 Task: Look for space in Ebetsu, Japan from 12th  August, 2023 to 15th August, 2023 for 3 adults in price range Rs.12000 to Rs.16000. Place can be entire place with 2 bedrooms having 3 beds and 1 bathroom. Property type can be house, flat, guest house. Amenities needed are: washing machine. Booking option can be shelf check-in. Required host language is English.
Action: Mouse moved to (413, 92)
Screenshot: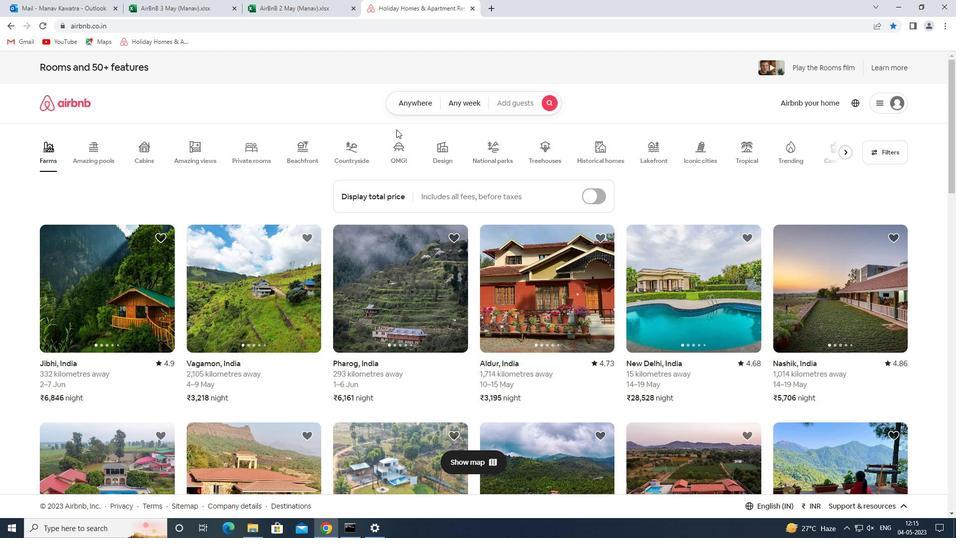 
Action: Mouse pressed left at (413, 92)
Screenshot: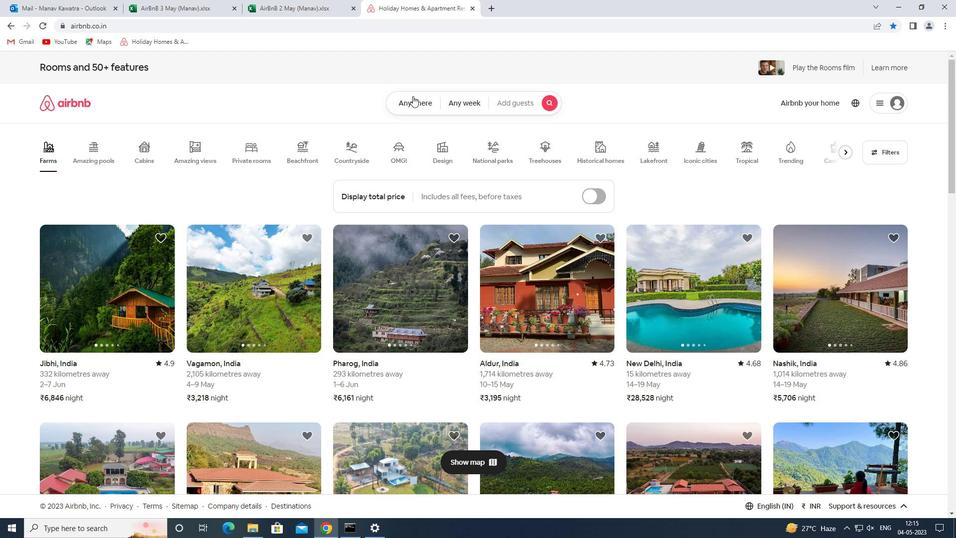 
Action: Mouse moved to (356, 138)
Screenshot: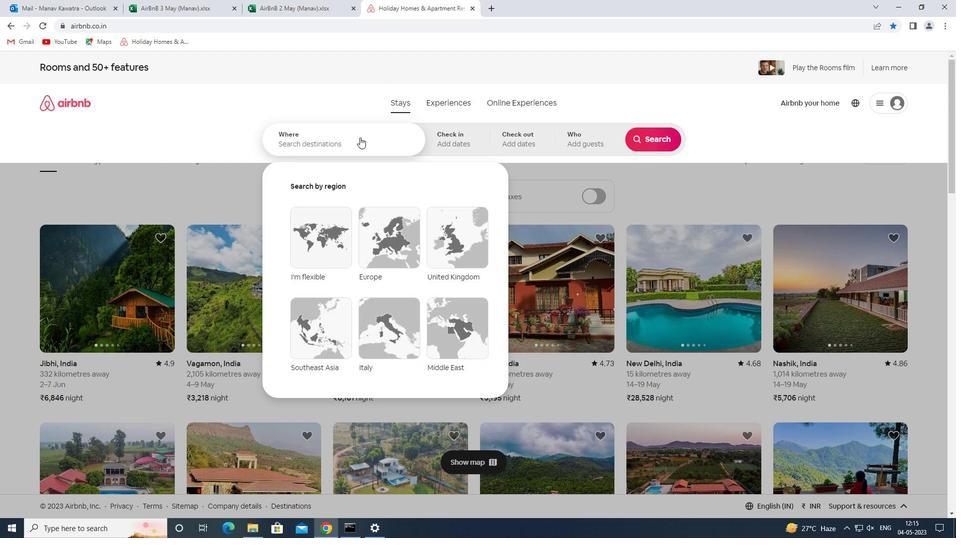 
Action: Mouse pressed left at (356, 138)
Screenshot: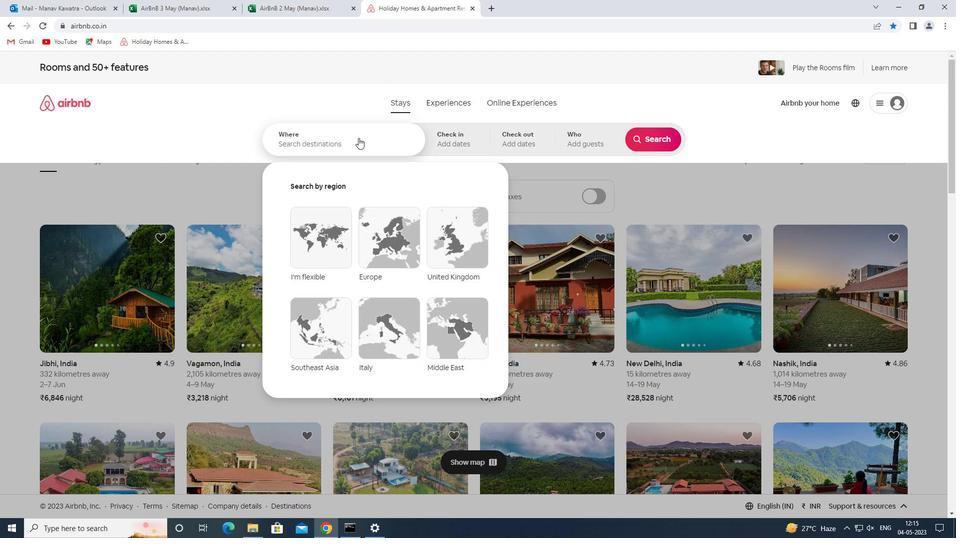
Action: Mouse moved to (352, 141)
Screenshot: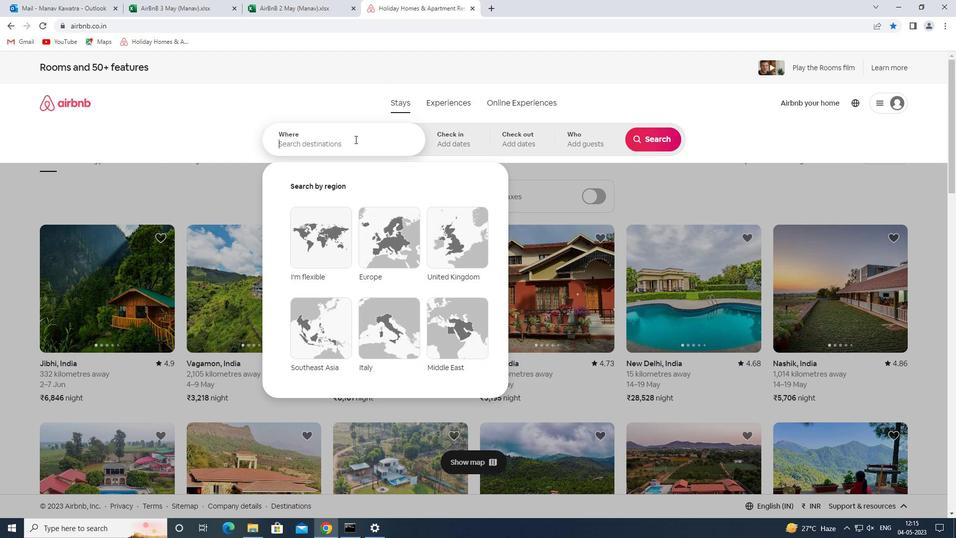 
Action: Key pressed ebetsu<Key.space>japan<Key.space><Key.enter>
Screenshot: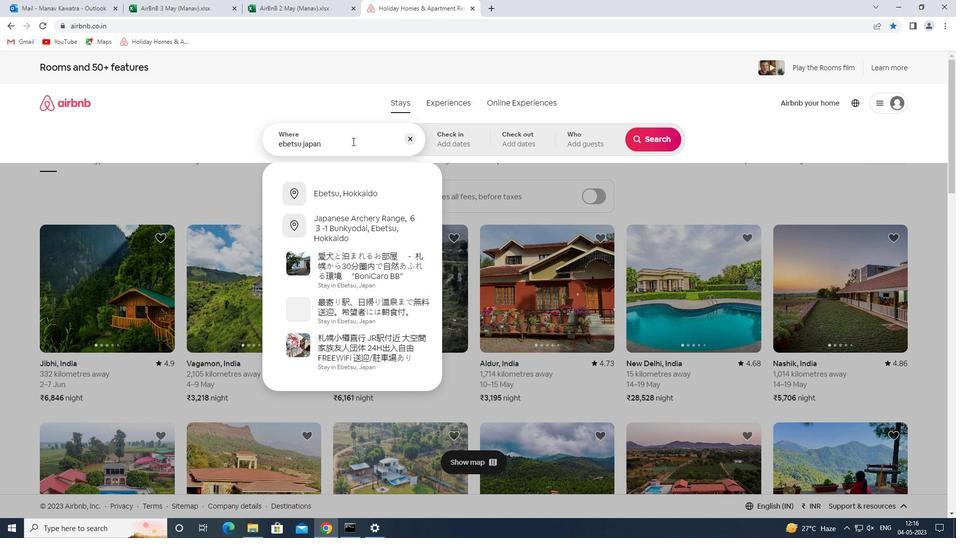 
Action: Mouse moved to (646, 221)
Screenshot: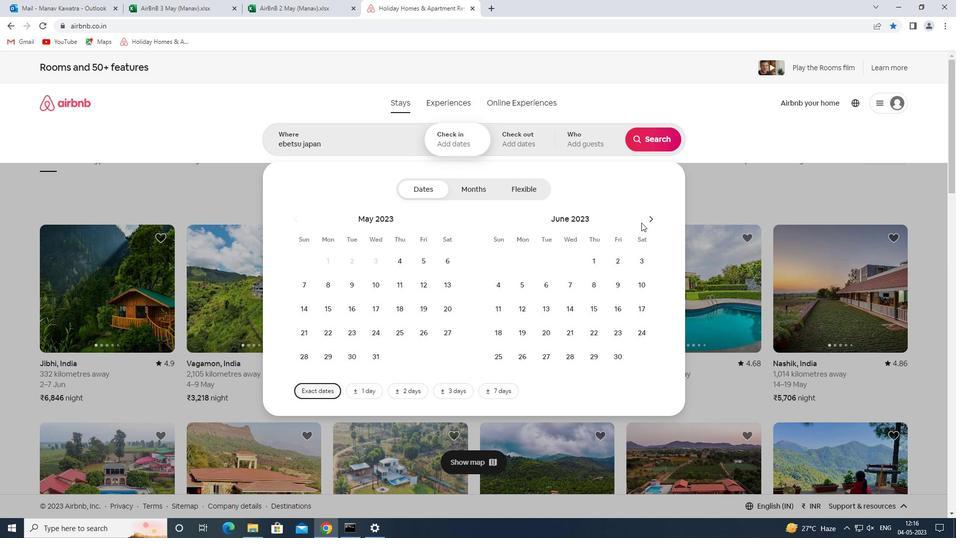 
Action: Mouse pressed left at (646, 221)
Screenshot: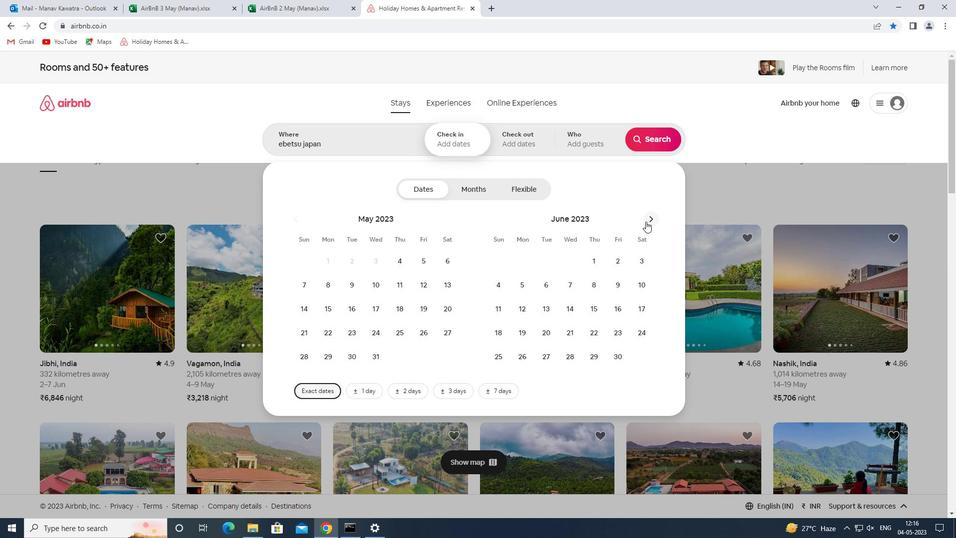 
Action: Mouse moved to (646, 221)
Screenshot: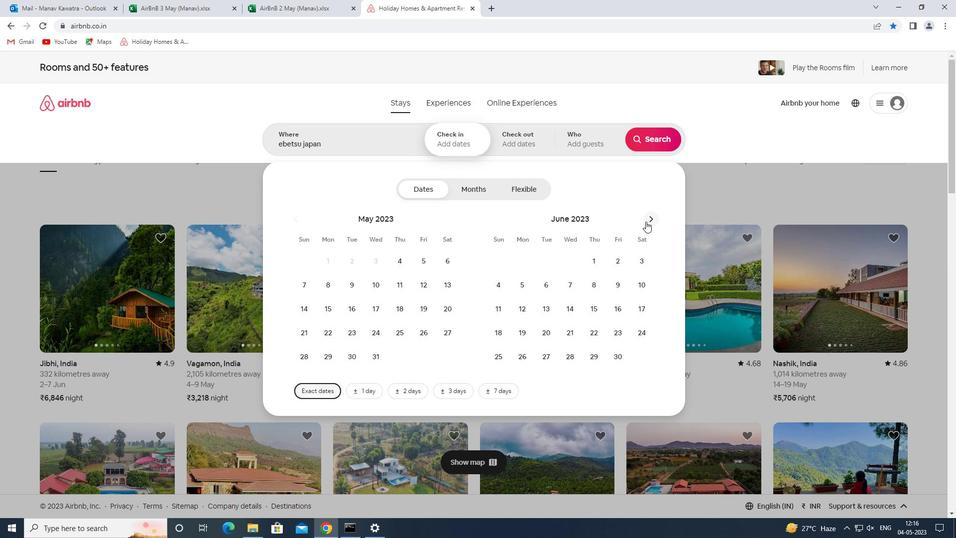 
Action: Mouse pressed left at (646, 221)
Screenshot: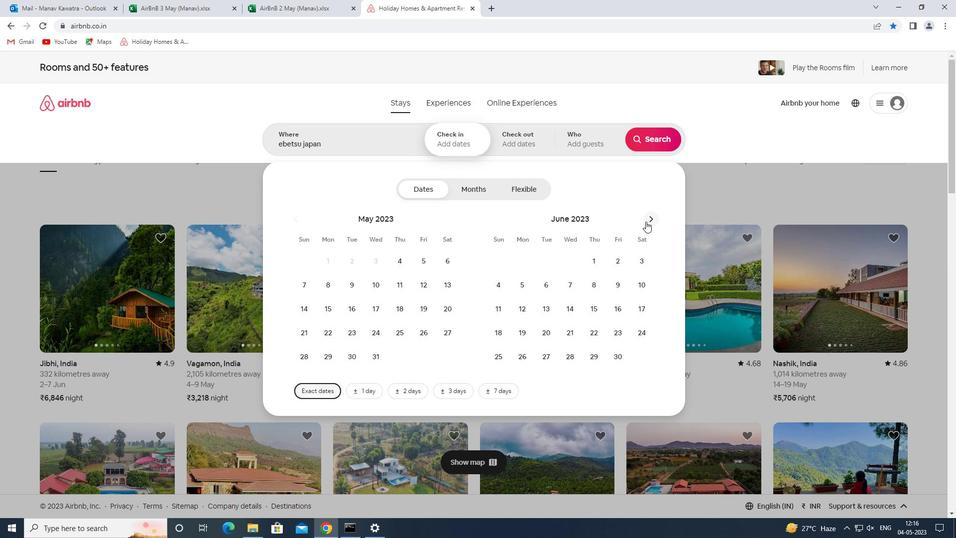 
Action: Mouse pressed left at (646, 221)
Screenshot: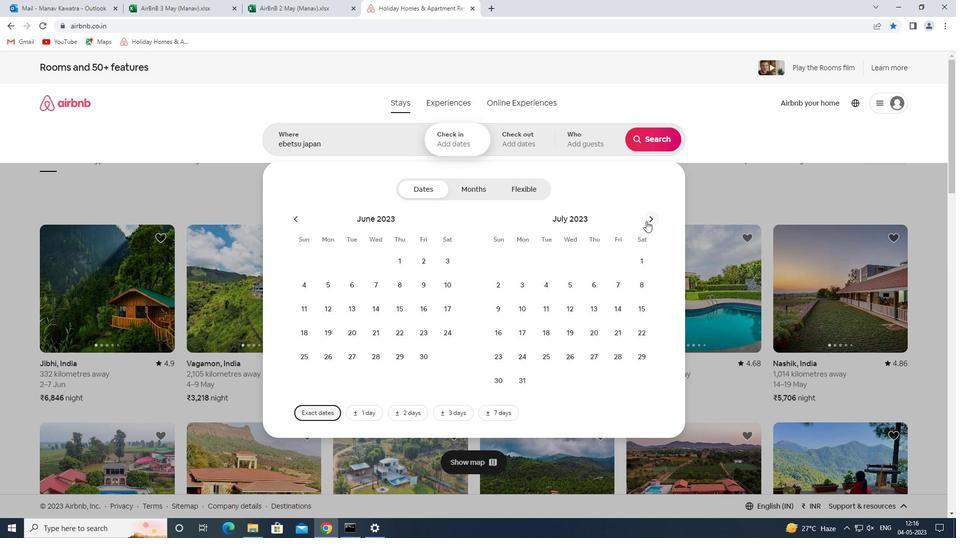 
Action: Mouse moved to (645, 287)
Screenshot: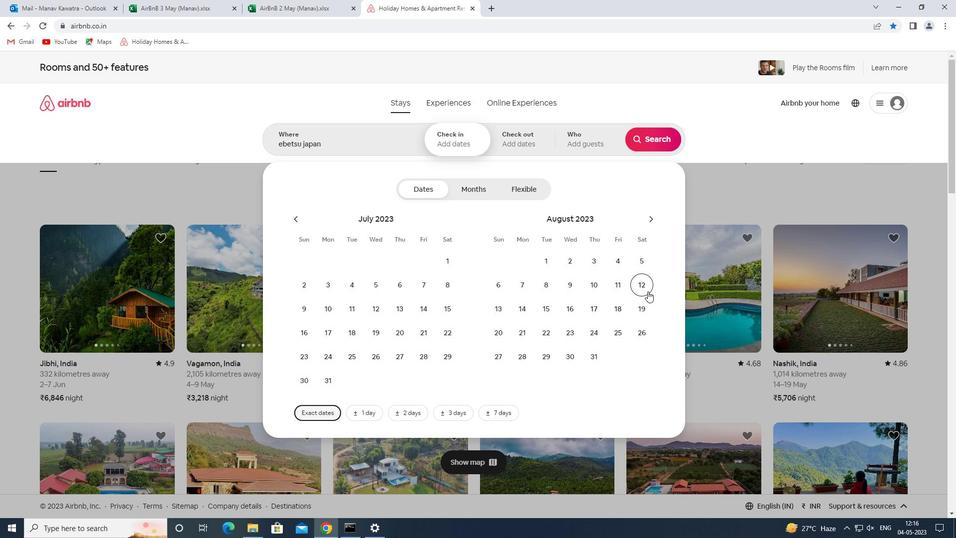 
Action: Mouse pressed left at (645, 287)
Screenshot: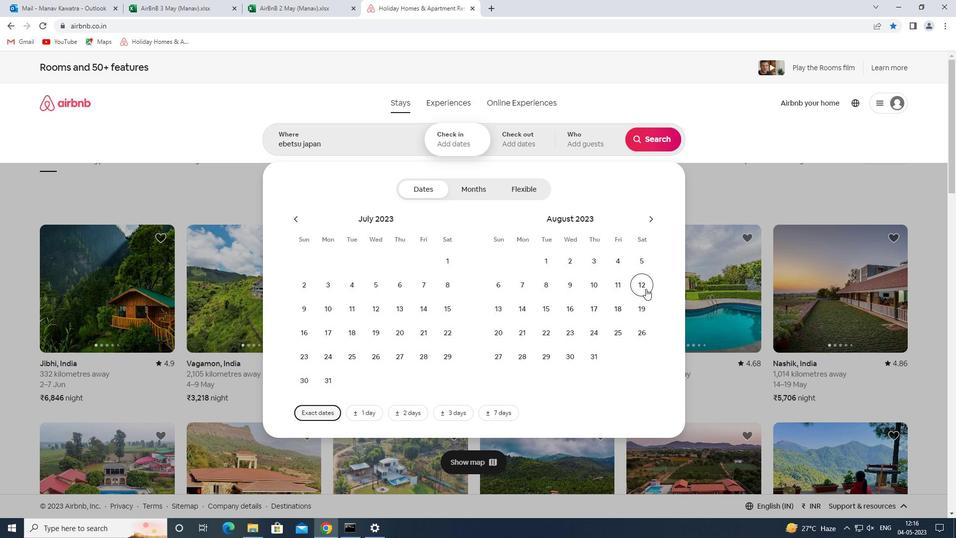 
Action: Mouse moved to (549, 310)
Screenshot: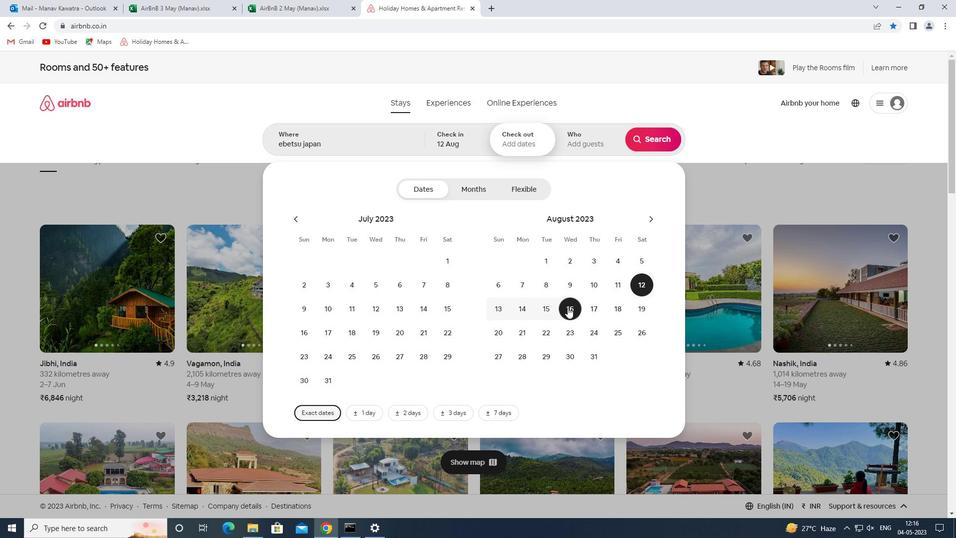 
Action: Mouse pressed left at (549, 310)
Screenshot: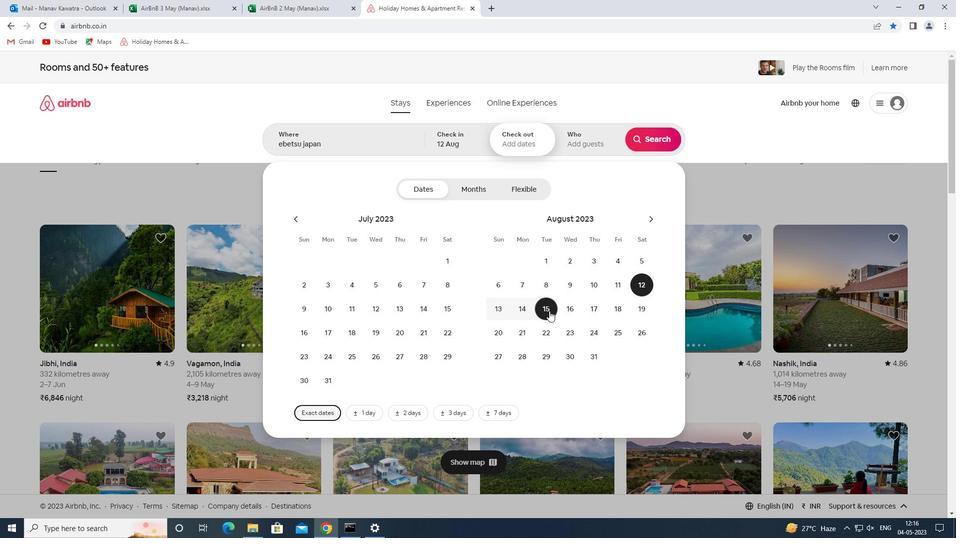 
Action: Mouse moved to (600, 150)
Screenshot: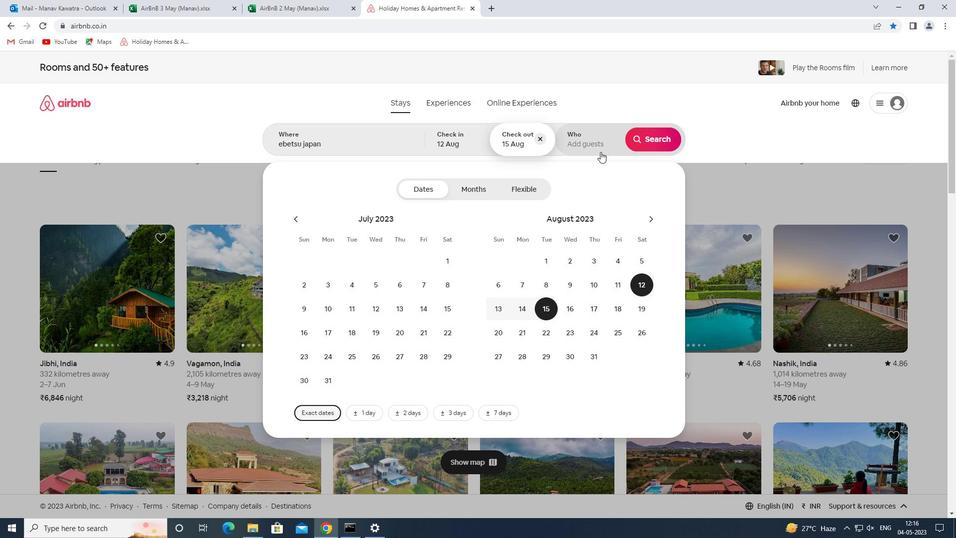 
Action: Mouse pressed left at (600, 150)
Screenshot: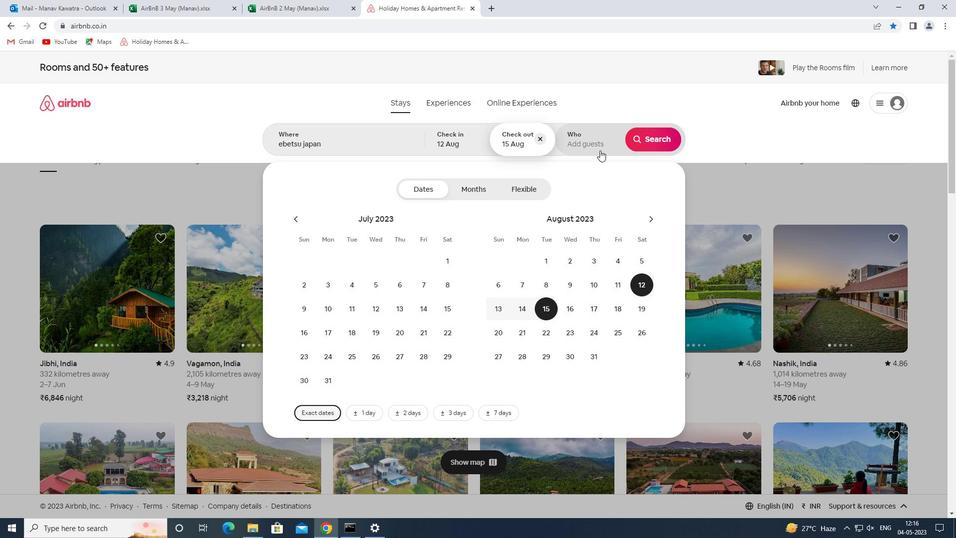 
Action: Mouse moved to (653, 190)
Screenshot: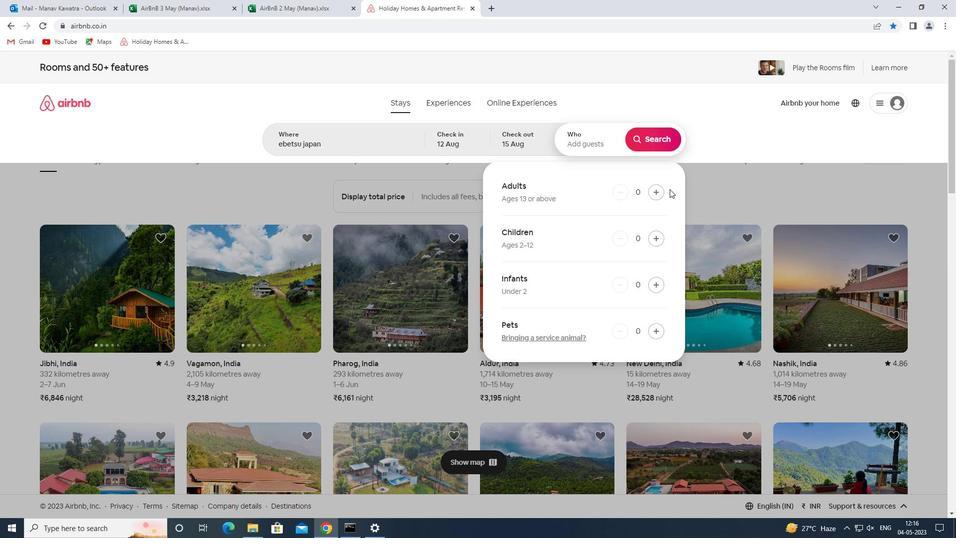 
Action: Mouse pressed left at (653, 190)
Screenshot: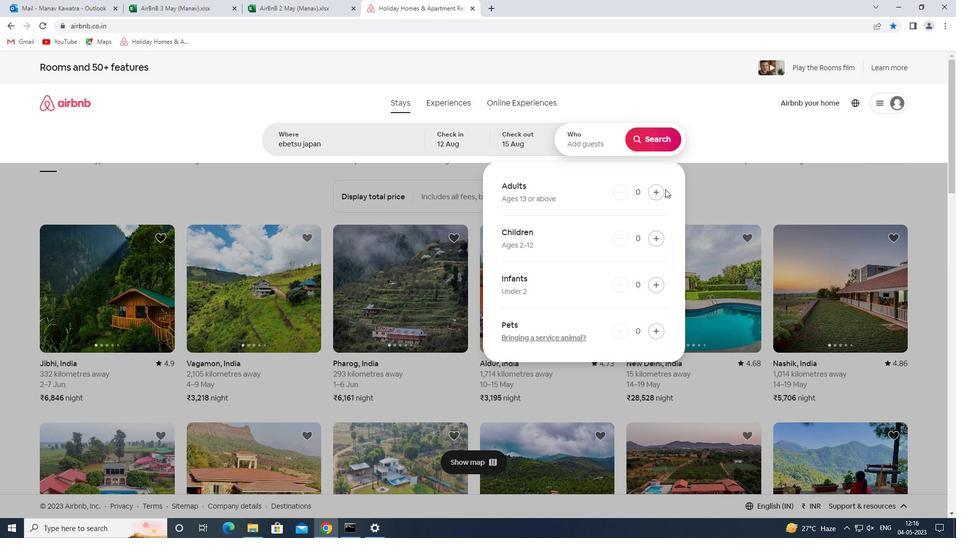 
Action: Mouse moved to (653, 191)
Screenshot: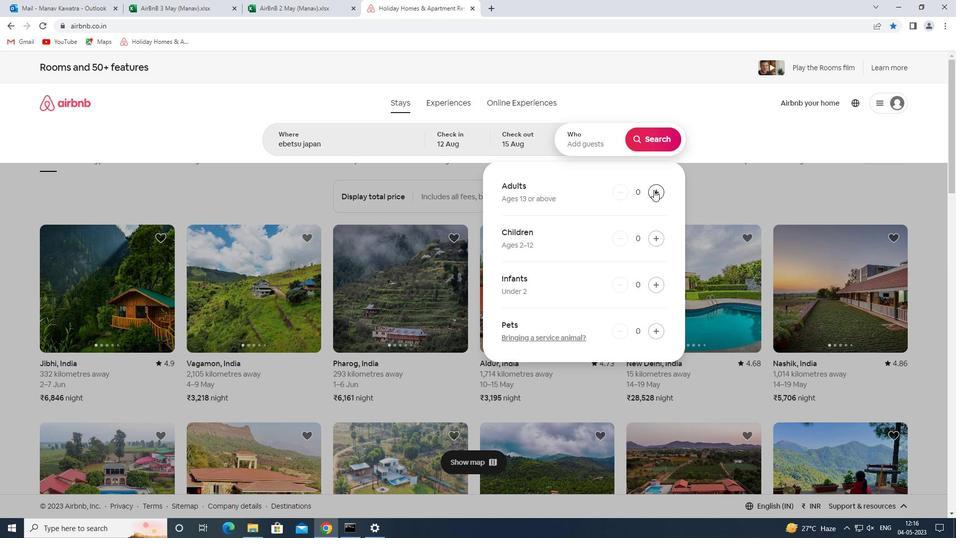 
Action: Mouse pressed left at (653, 191)
Screenshot: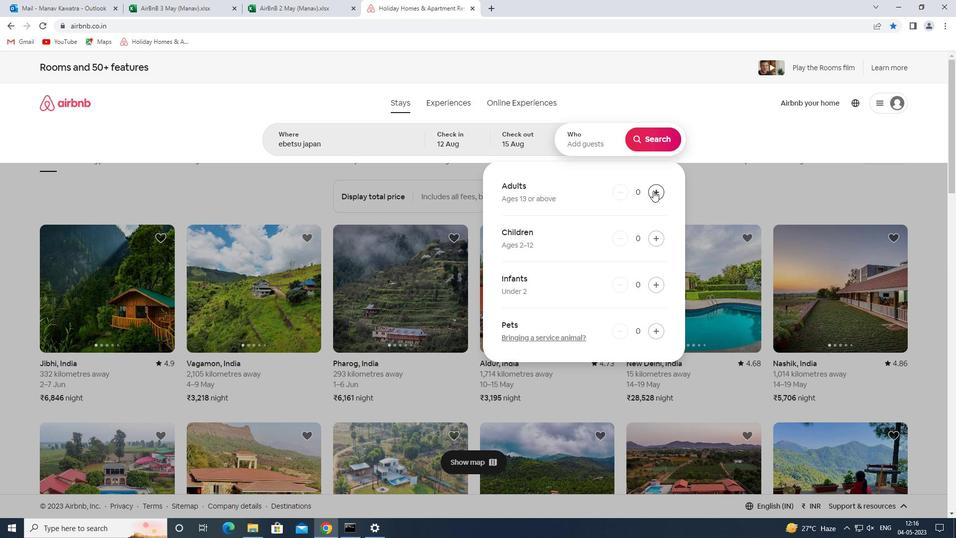
Action: Mouse moved to (653, 191)
Screenshot: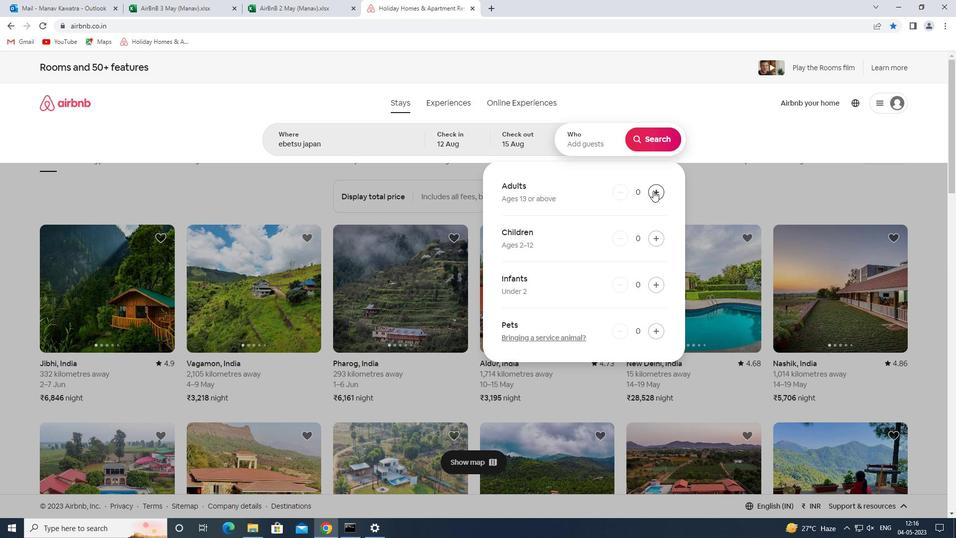 
Action: Mouse pressed left at (653, 191)
Screenshot: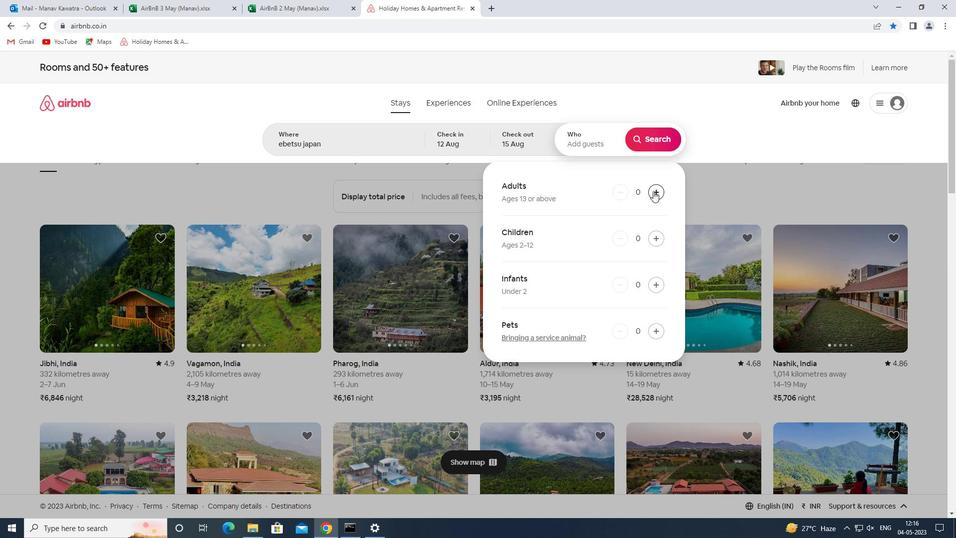 
Action: Mouse moved to (649, 139)
Screenshot: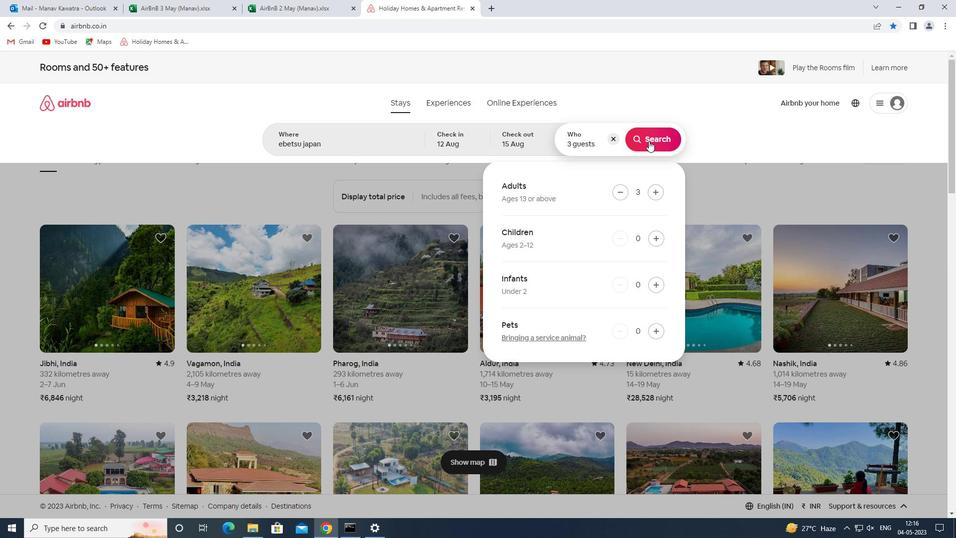 
Action: Mouse pressed left at (649, 139)
Screenshot: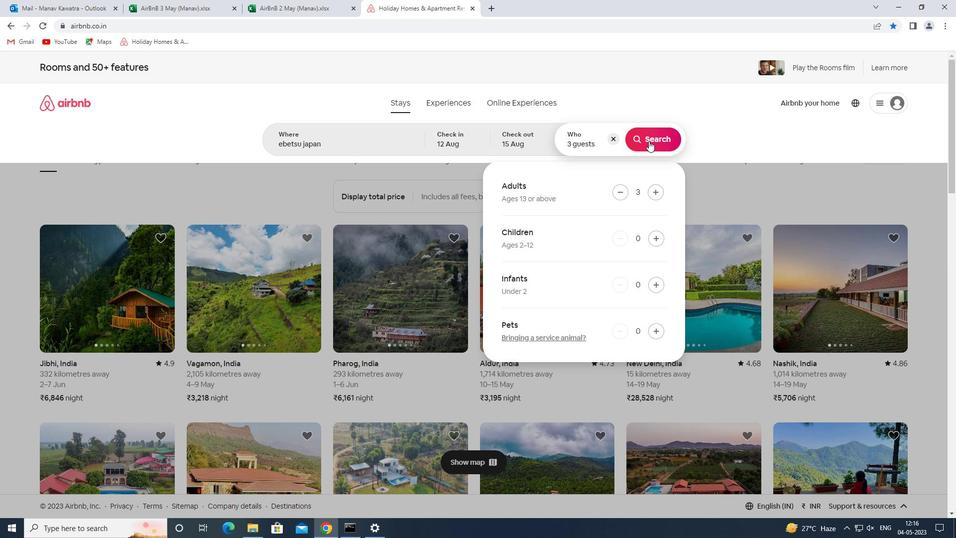 
Action: Mouse moved to (917, 113)
Screenshot: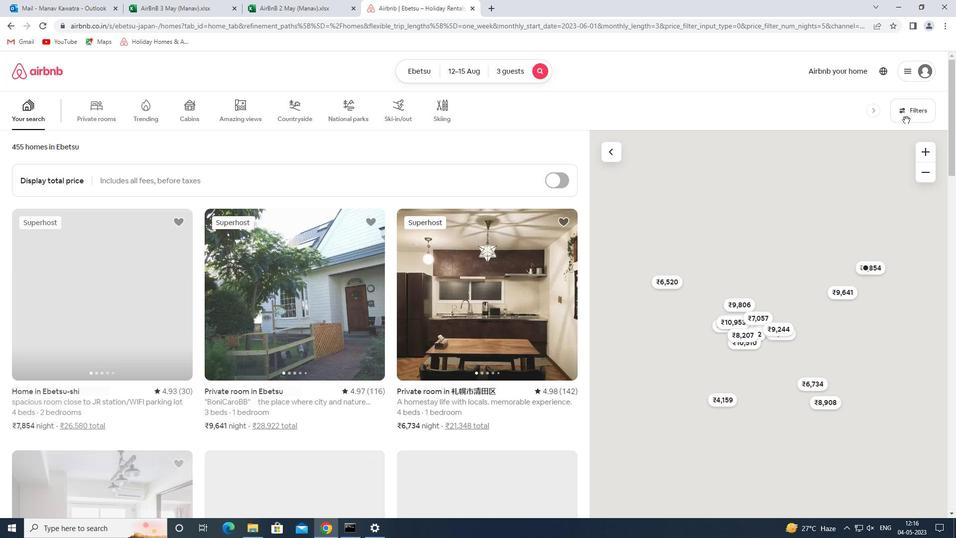 
Action: Mouse pressed left at (917, 113)
Screenshot: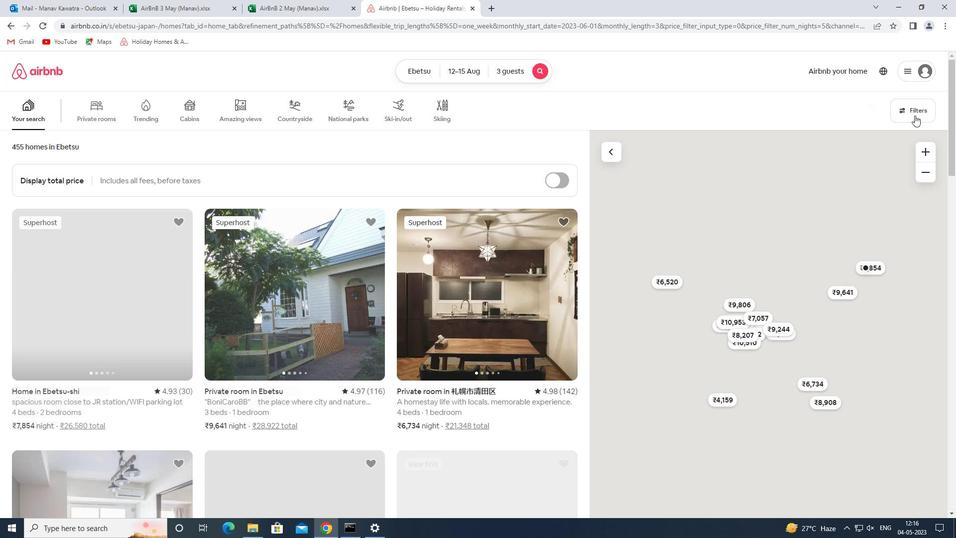 
Action: Mouse moved to (368, 238)
Screenshot: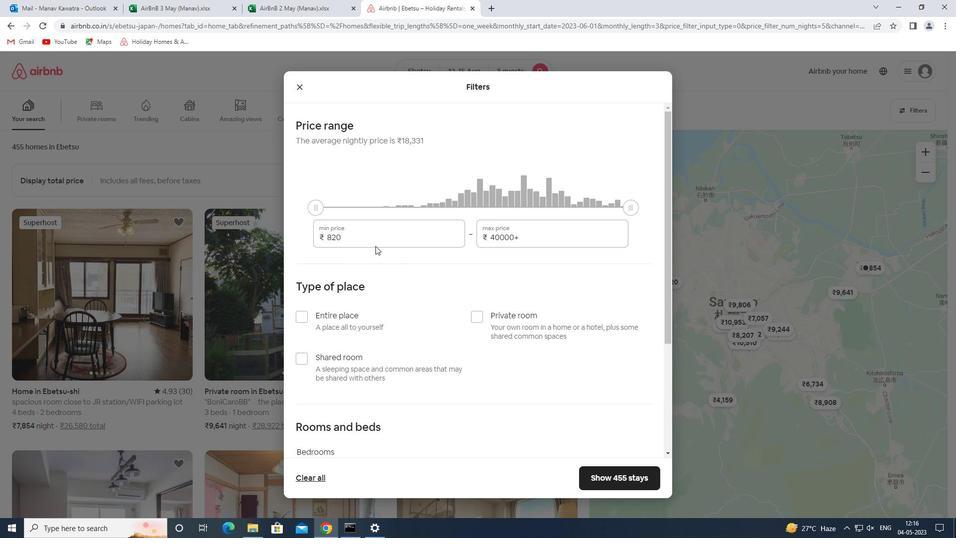 
Action: Mouse pressed left at (368, 238)
Screenshot: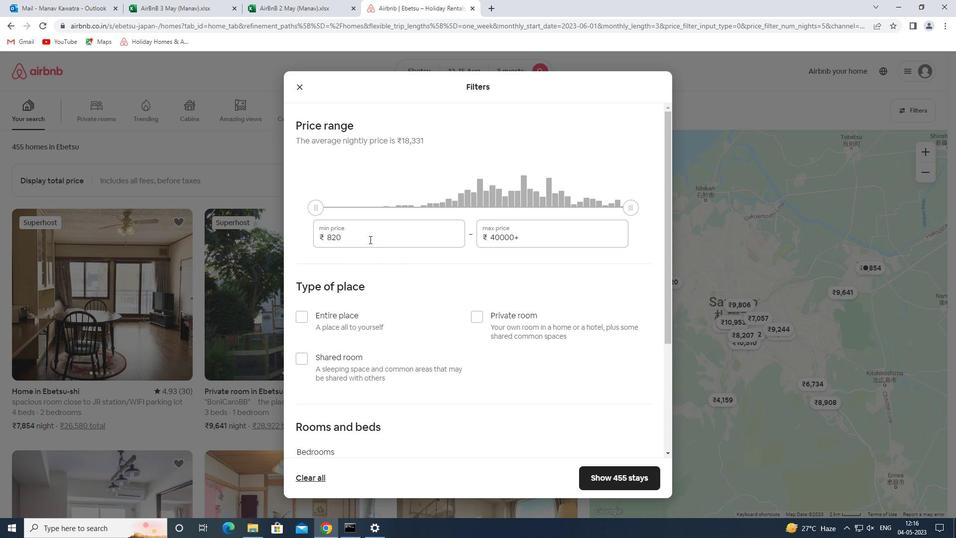 
Action: Mouse pressed left at (368, 238)
Screenshot: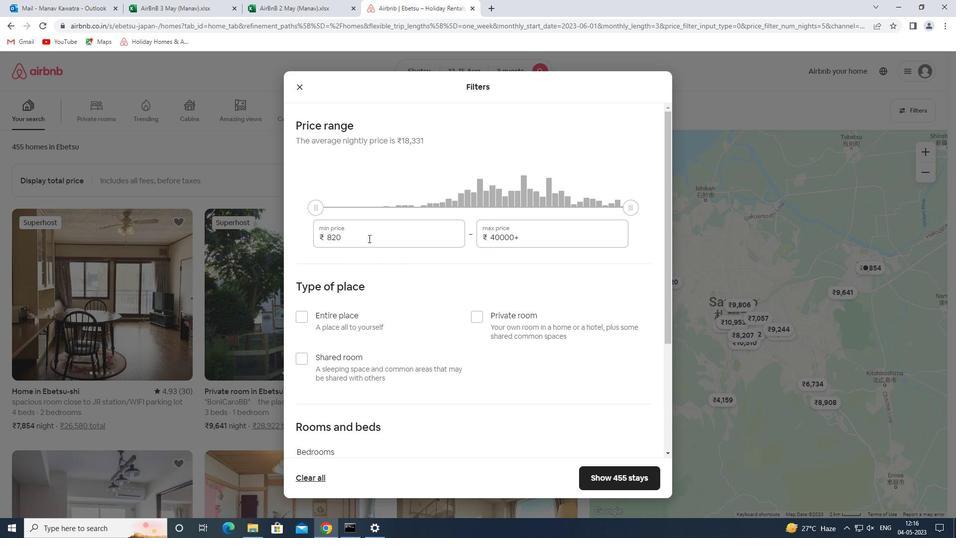 
Action: Key pressed 12000<Key.tab>160000<Key.backspace>
Screenshot: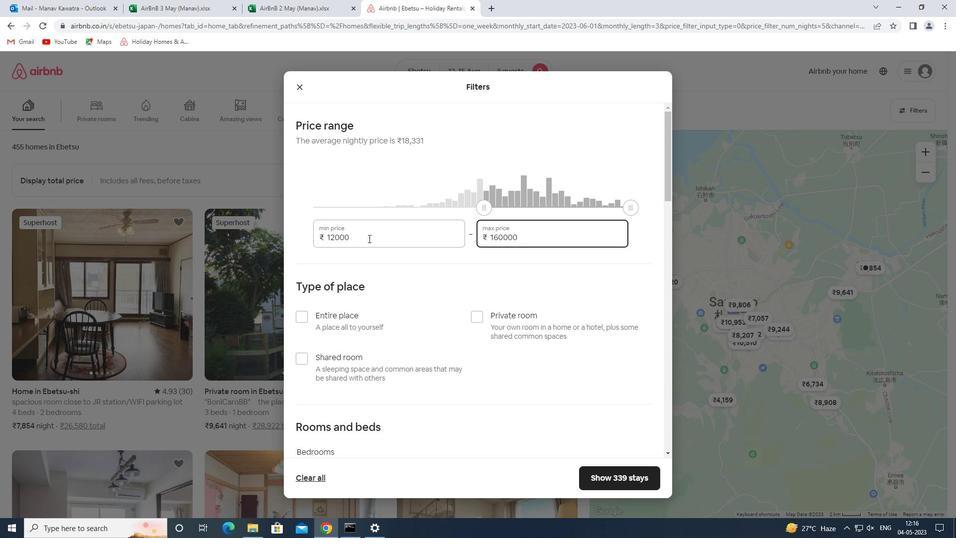 
Action: Mouse moved to (355, 318)
Screenshot: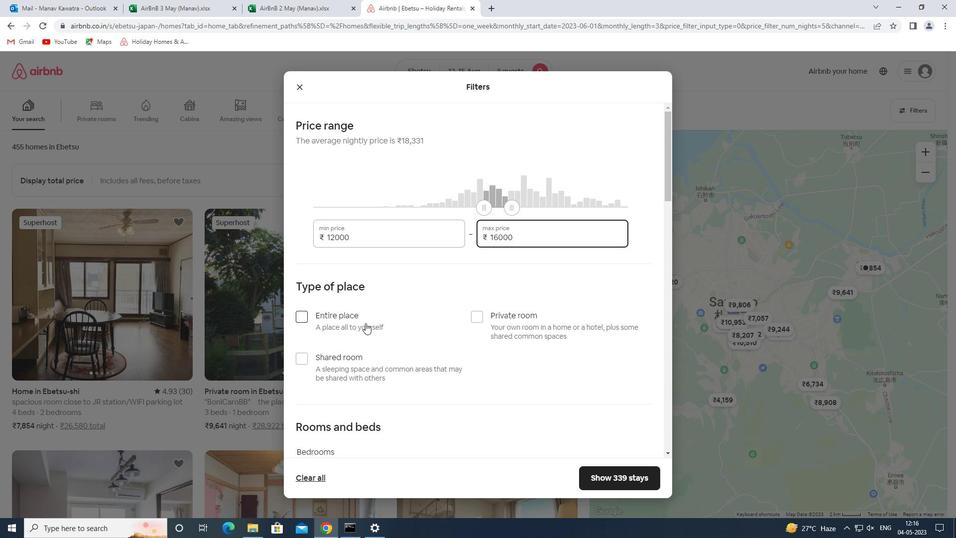 
Action: Mouse pressed left at (355, 318)
Screenshot: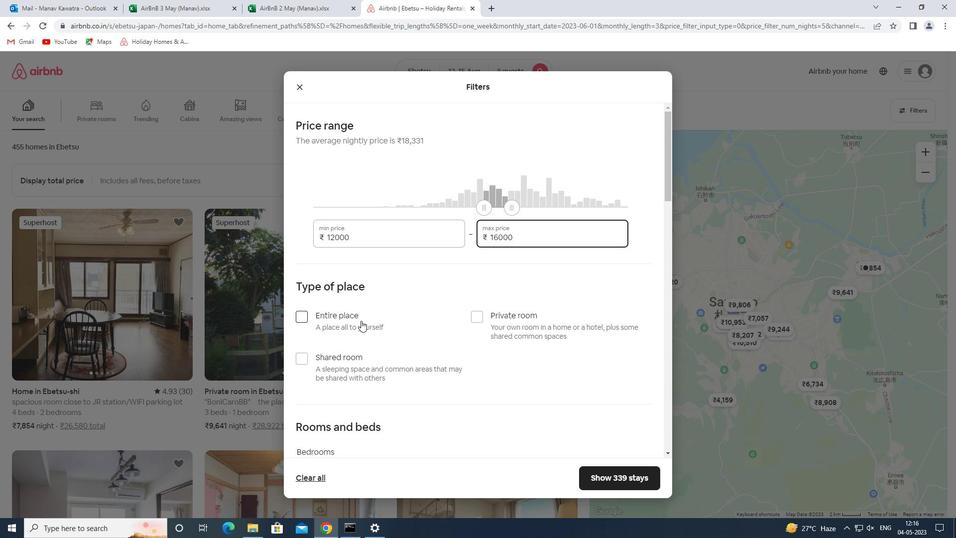 
Action: Mouse moved to (414, 285)
Screenshot: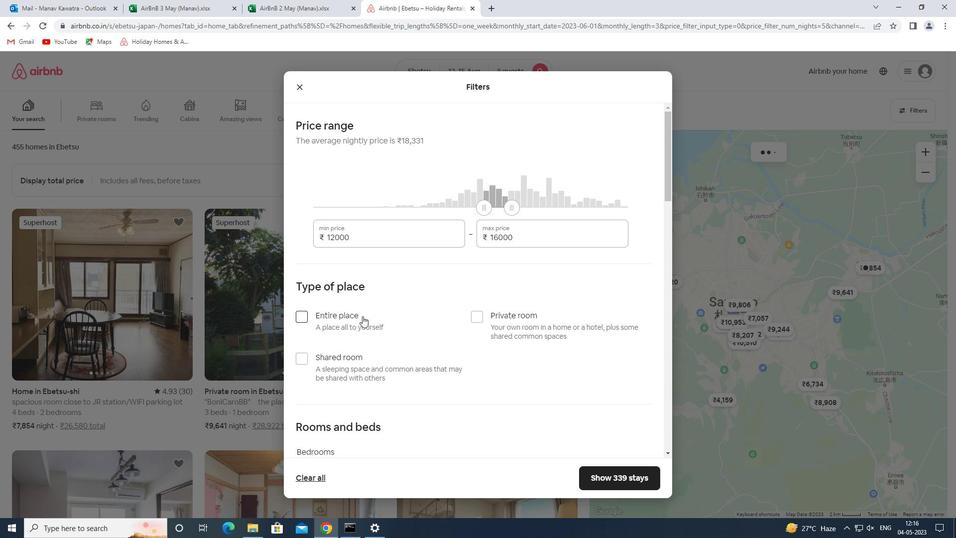 
Action: Mouse scrolled (414, 285) with delta (0, 0)
Screenshot: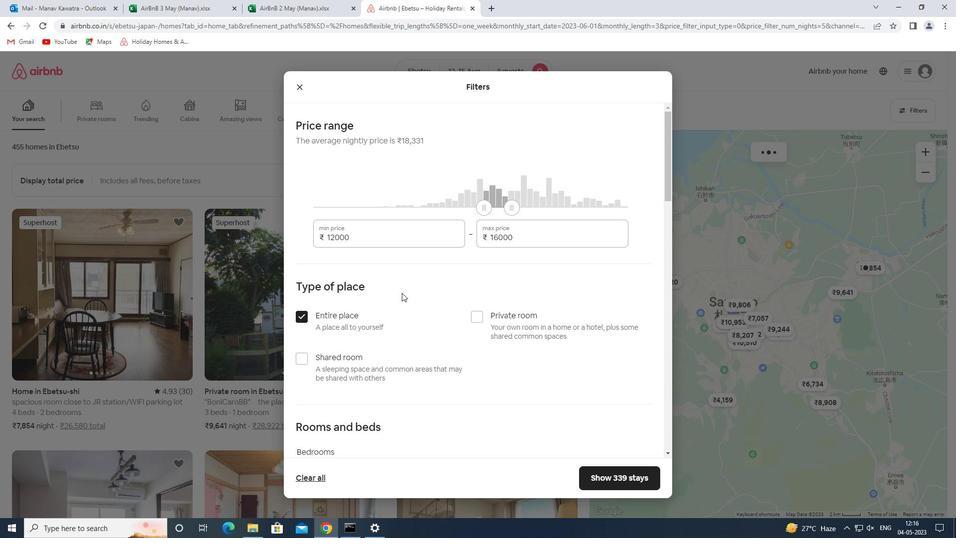 
Action: Mouse scrolled (414, 285) with delta (0, 0)
Screenshot: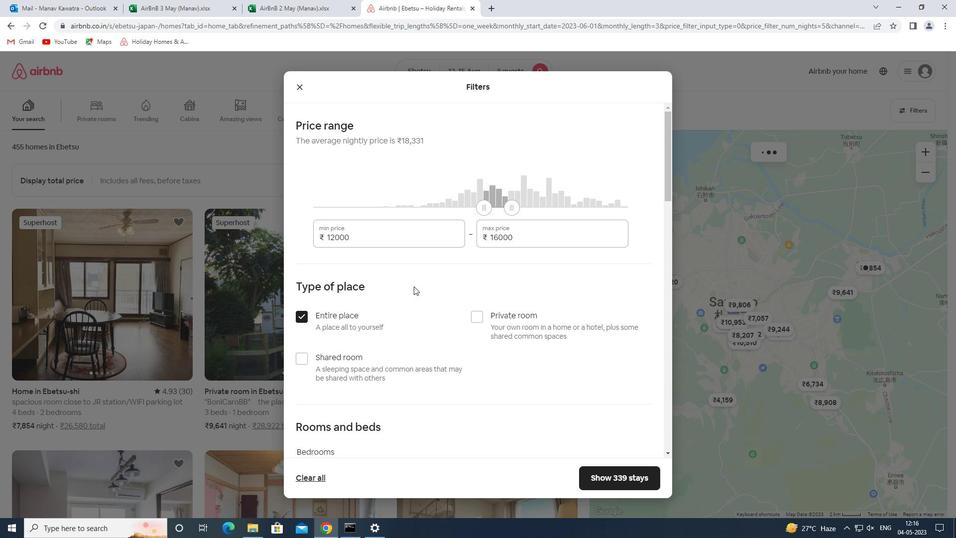 
Action: Mouse scrolled (414, 285) with delta (0, 0)
Screenshot: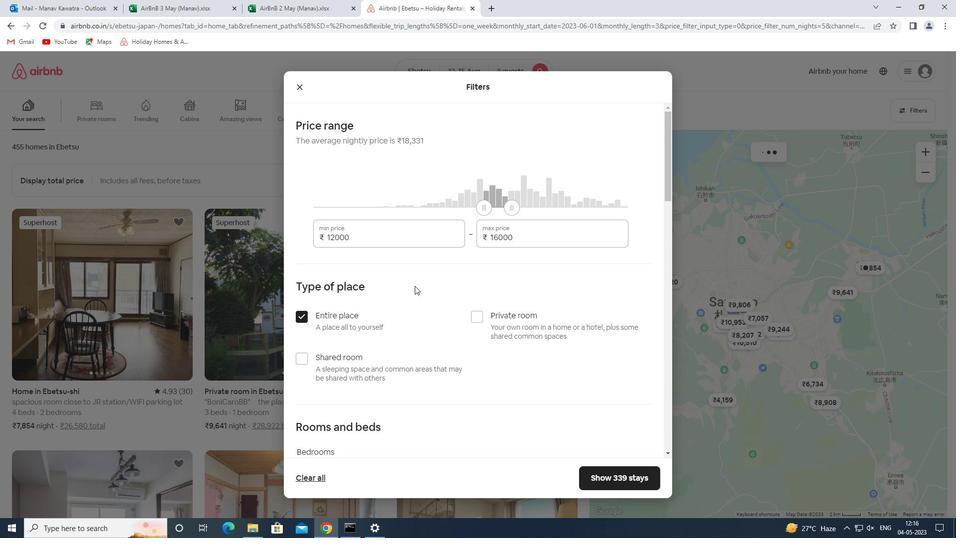 
Action: Mouse scrolled (414, 285) with delta (0, 0)
Screenshot: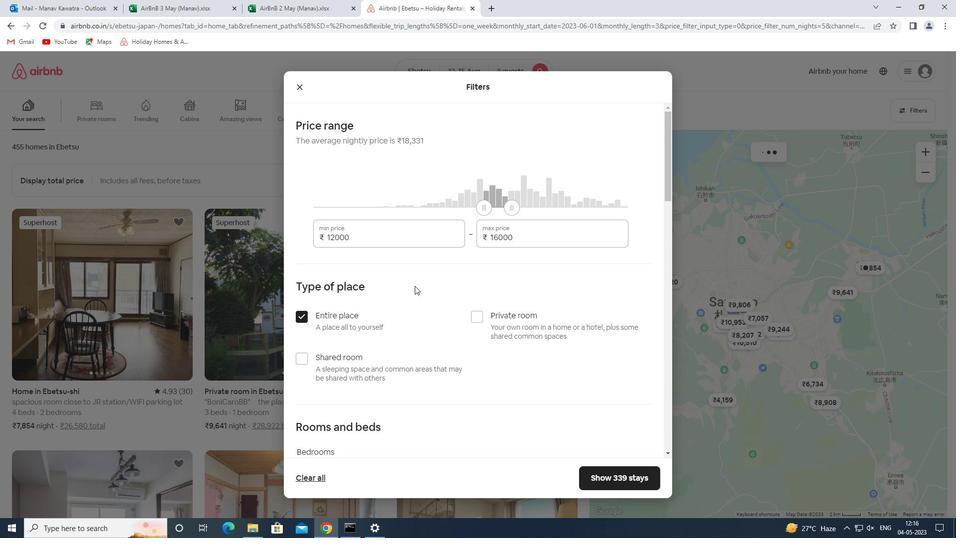 
Action: Mouse scrolled (414, 285) with delta (0, 0)
Screenshot: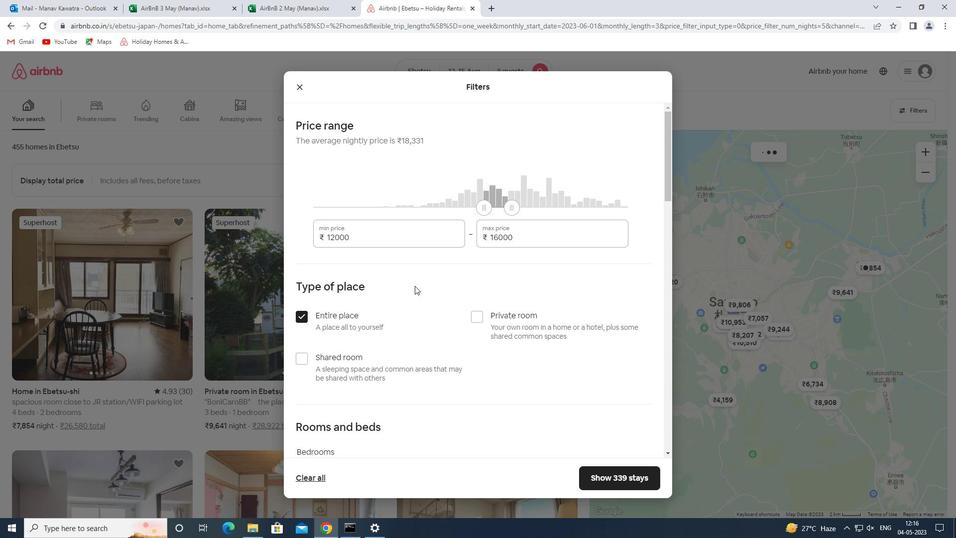 
Action: Mouse scrolled (414, 285) with delta (0, 0)
Screenshot: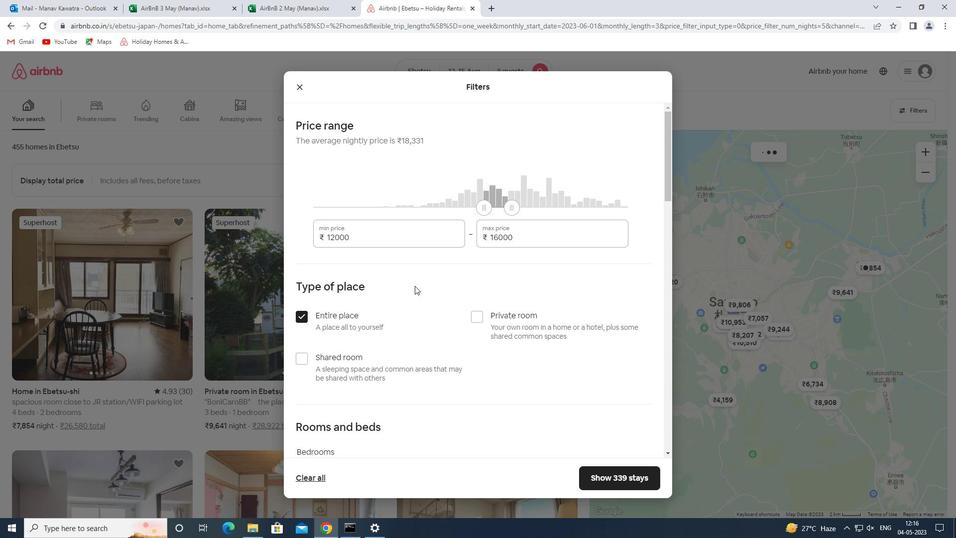 
Action: Mouse moved to (415, 285)
Screenshot: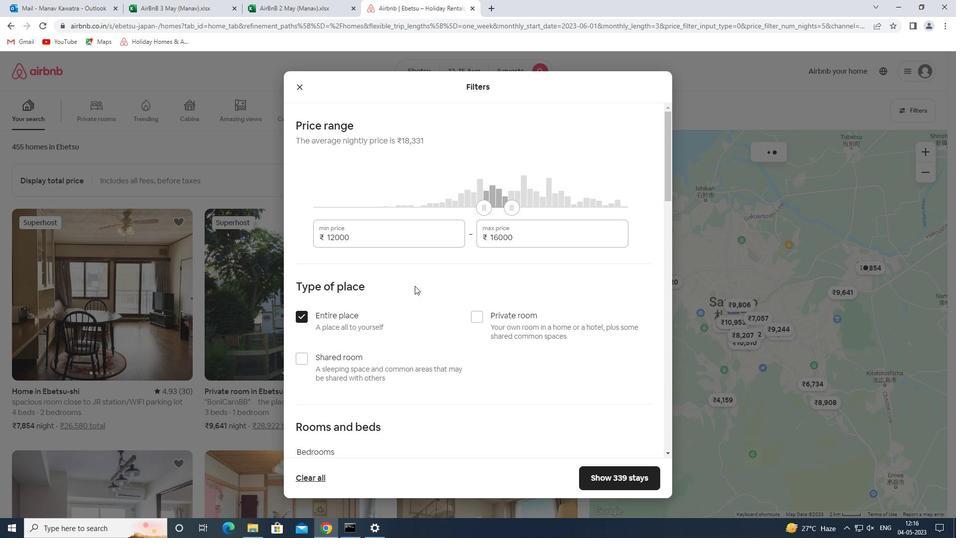 
Action: Mouse scrolled (415, 285) with delta (0, 0)
Screenshot: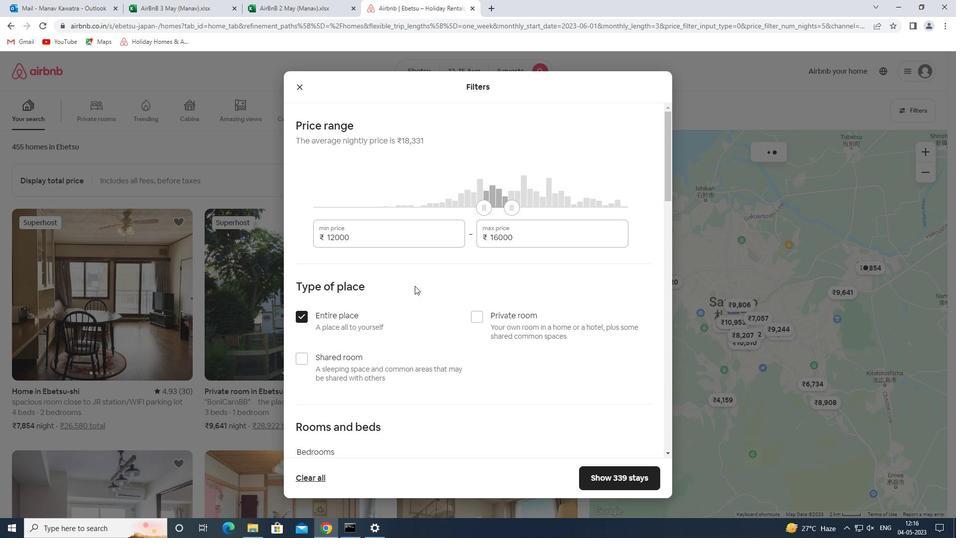 
Action: Mouse moved to (394, 130)
Screenshot: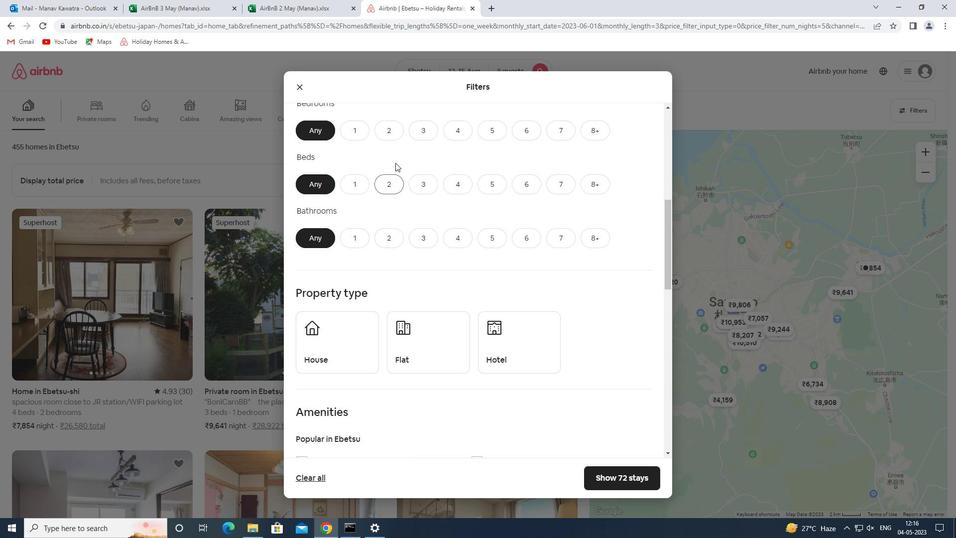 
Action: Mouse pressed left at (394, 130)
Screenshot: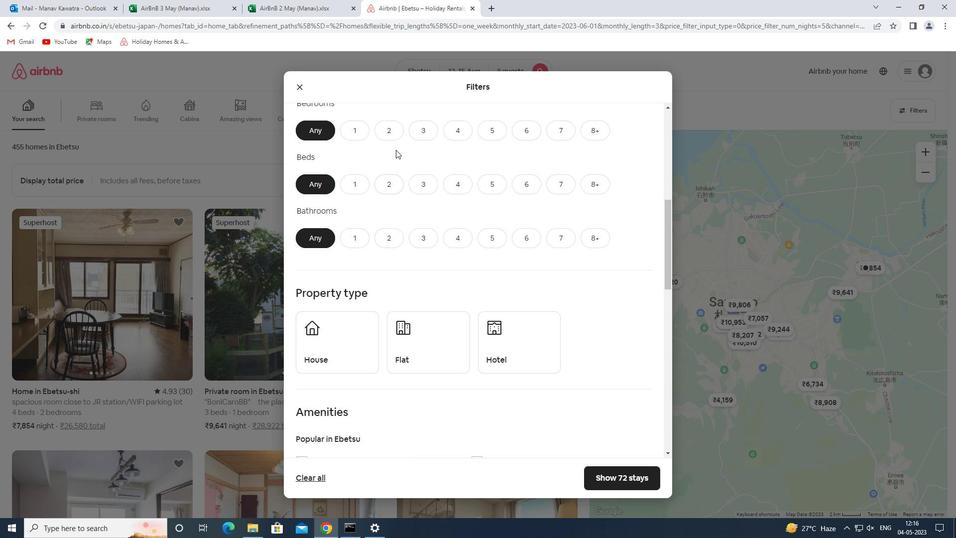 
Action: Mouse moved to (421, 187)
Screenshot: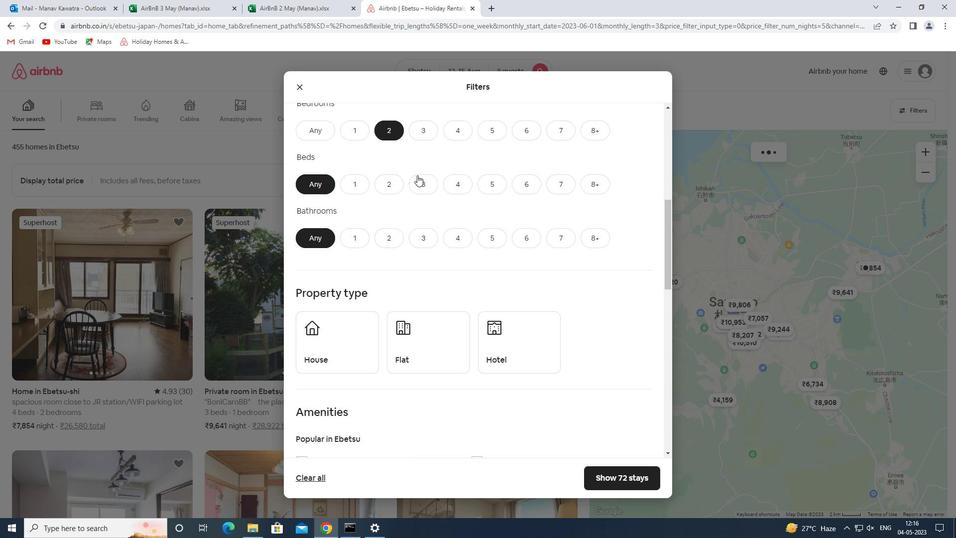 
Action: Mouse pressed left at (421, 187)
Screenshot: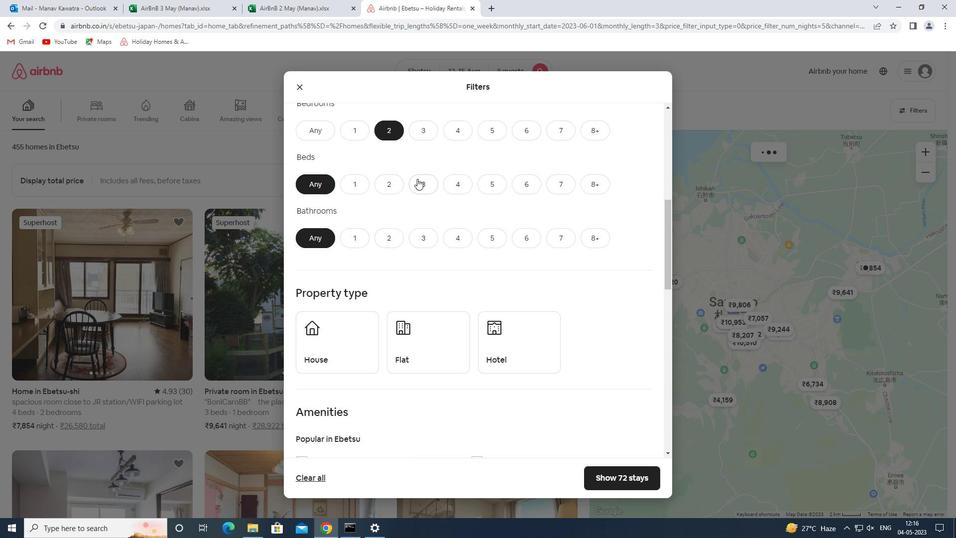 
Action: Mouse moved to (356, 238)
Screenshot: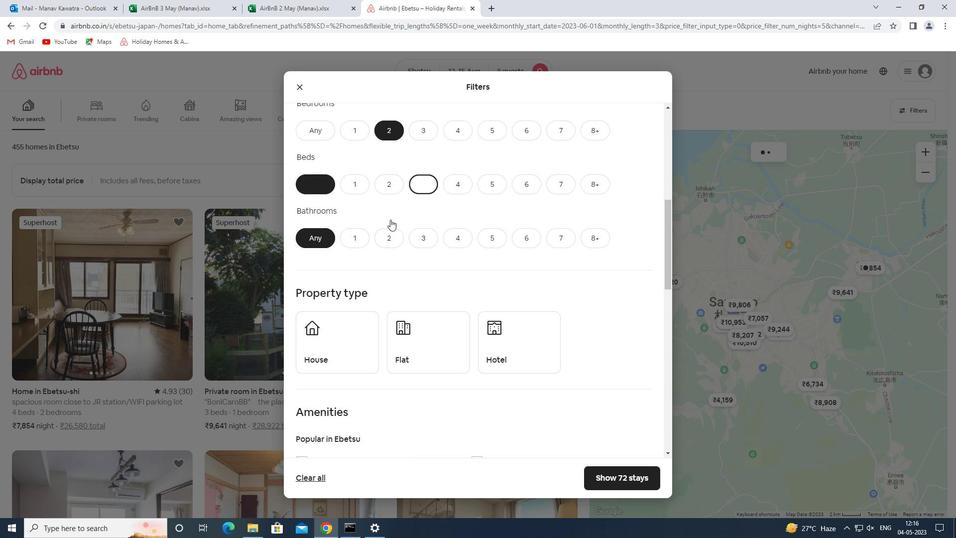 
Action: Mouse pressed left at (356, 238)
Screenshot: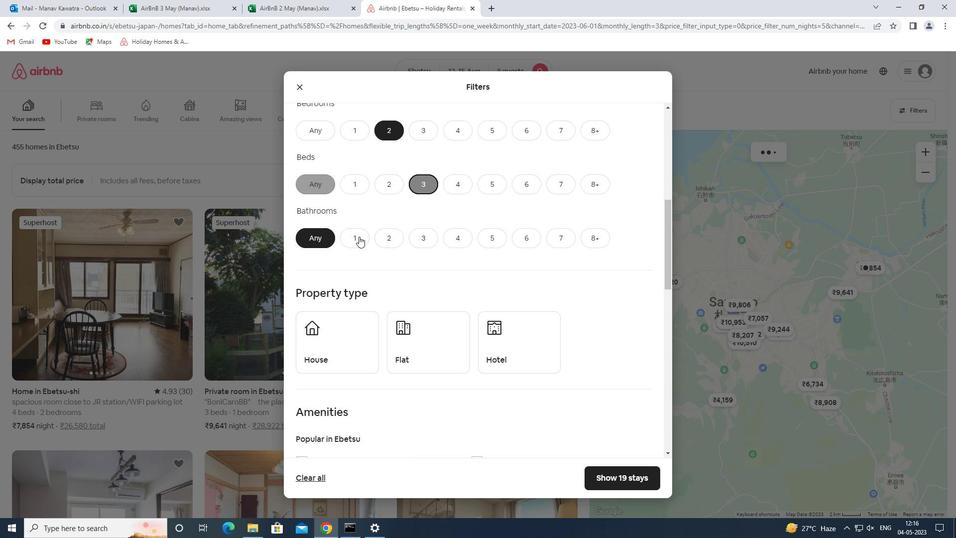 
Action: Mouse moved to (338, 350)
Screenshot: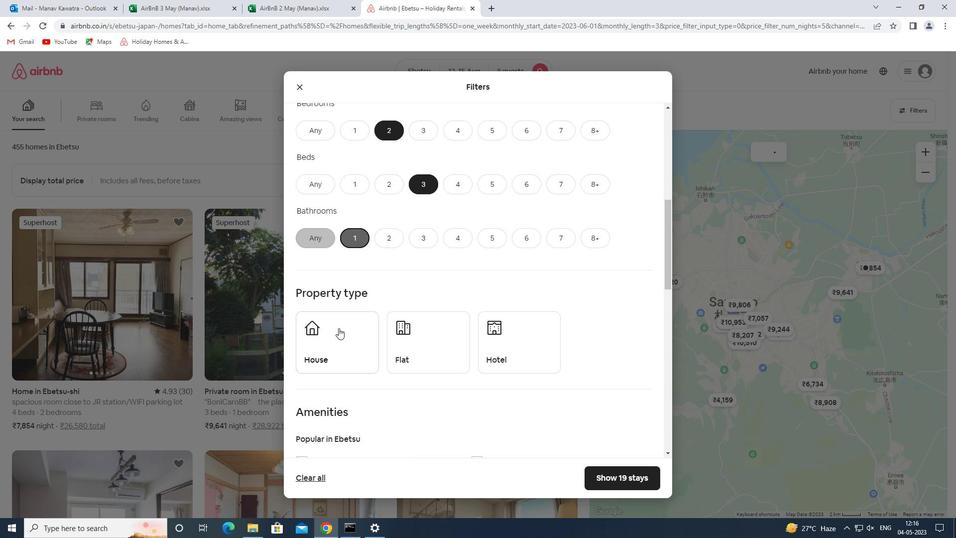 
Action: Mouse pressed left at (338, 350)
Screenshot: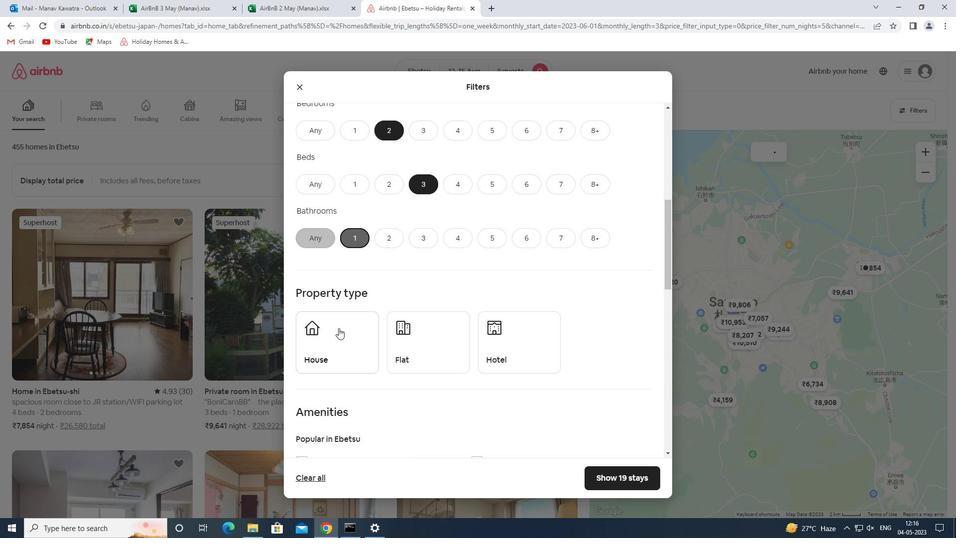 
Action: Mouse moved to (420, 339)
Screenshot: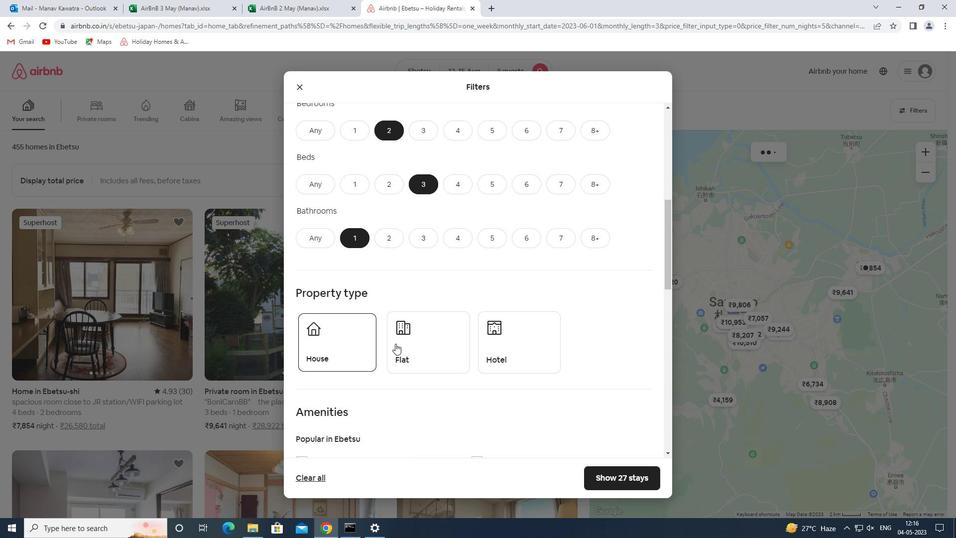
Action: Mouse pressed left at (420, 339)
Screenshot: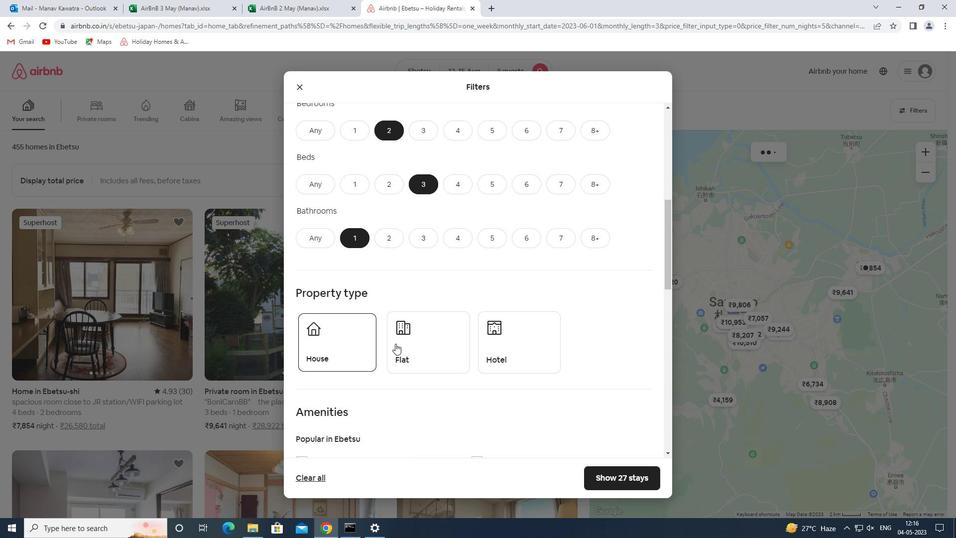 
Action: Mouse moved to (526, 344)
Screenshot: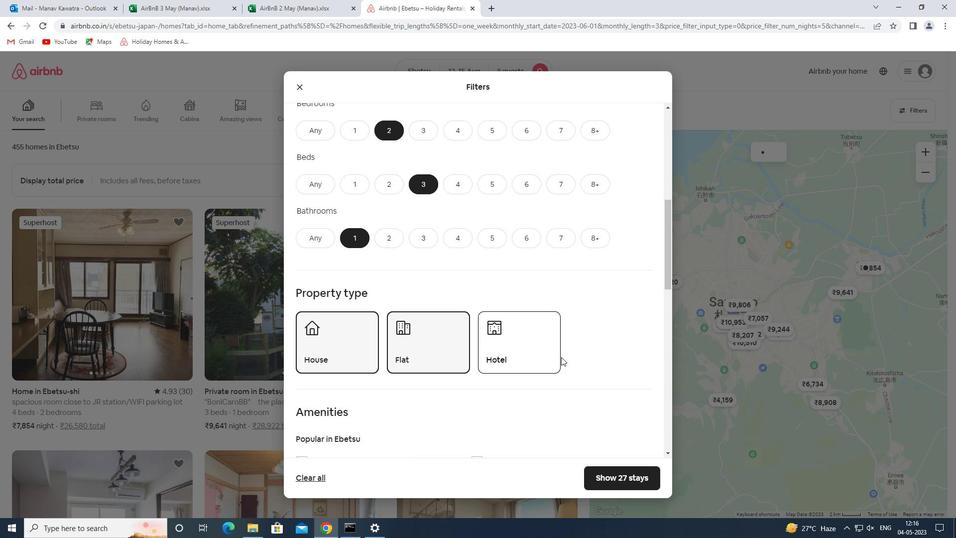 
Action: Mouse pressed left at (526, 344)
Screenshot: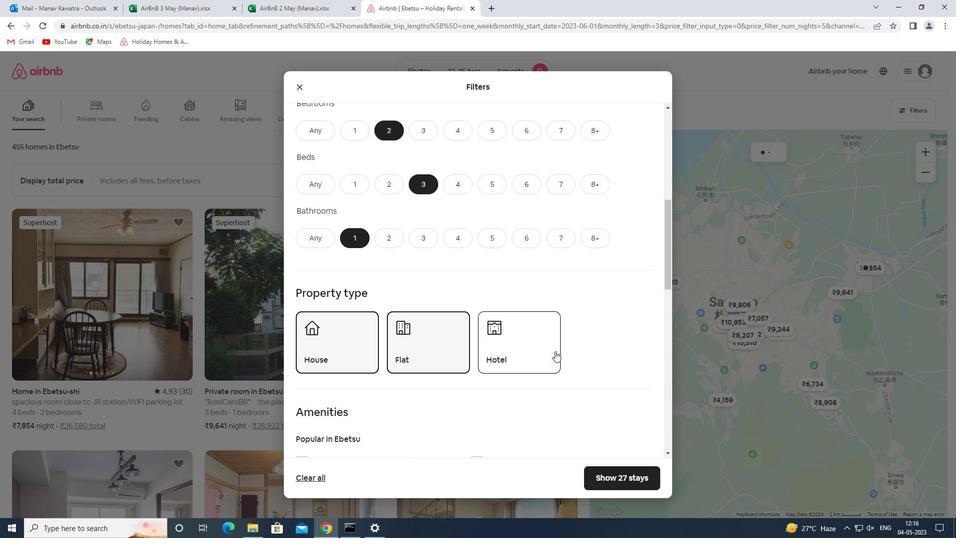 
Action: Mouse moved to (564, 323)
Screenshot: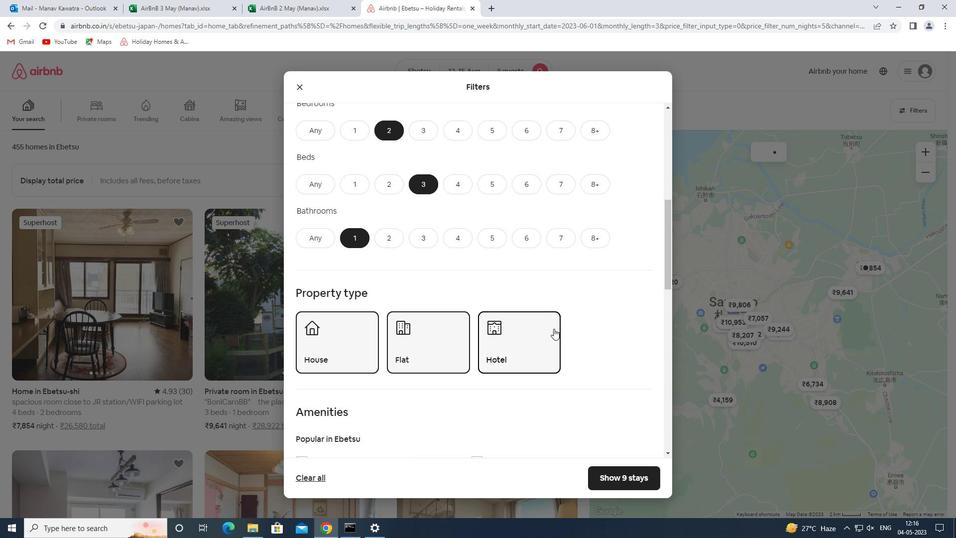 
Action: Mouse scrolled (564, 322) with delta (0, 0)
Screenshot: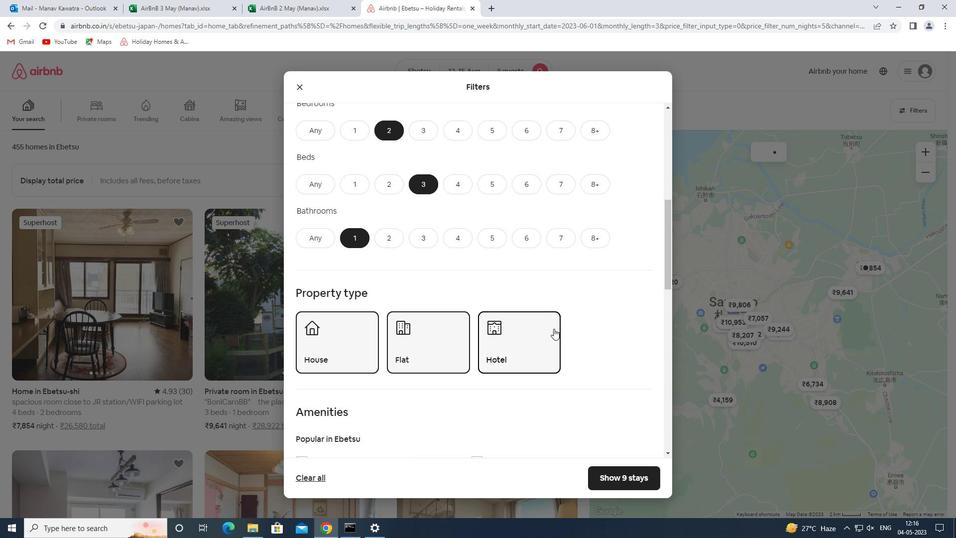 
Action: Mouse scrolled (564, 322) with delta (0, 0)
Screenshot: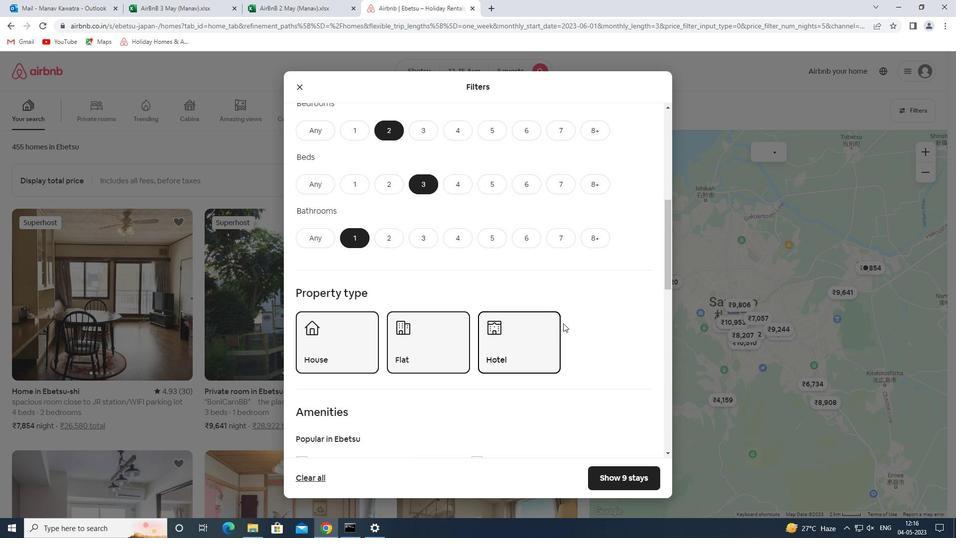 
Action: Mouse moved to (564, 323)
Screenshot: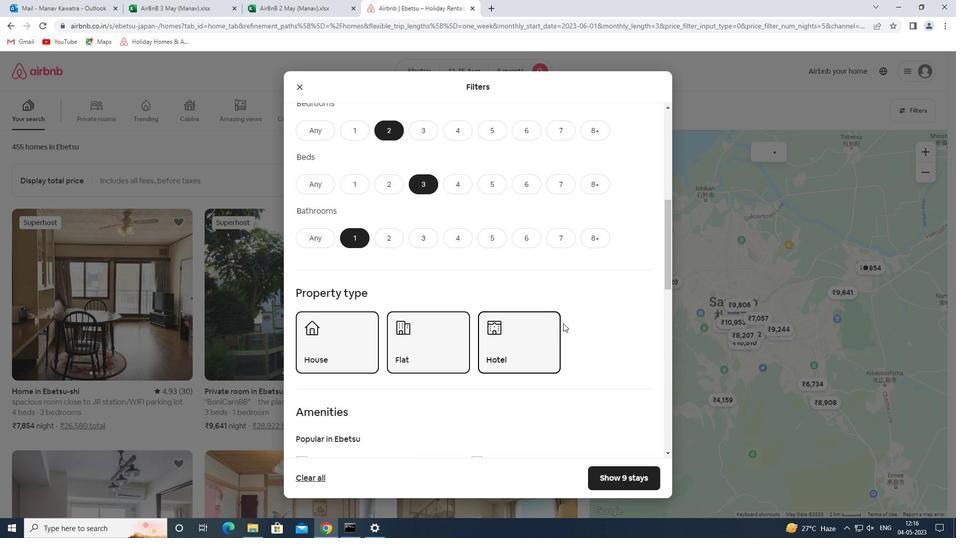 
Action: Mouse scrolled (564, 322) with delta (0, 0)
Screenshot: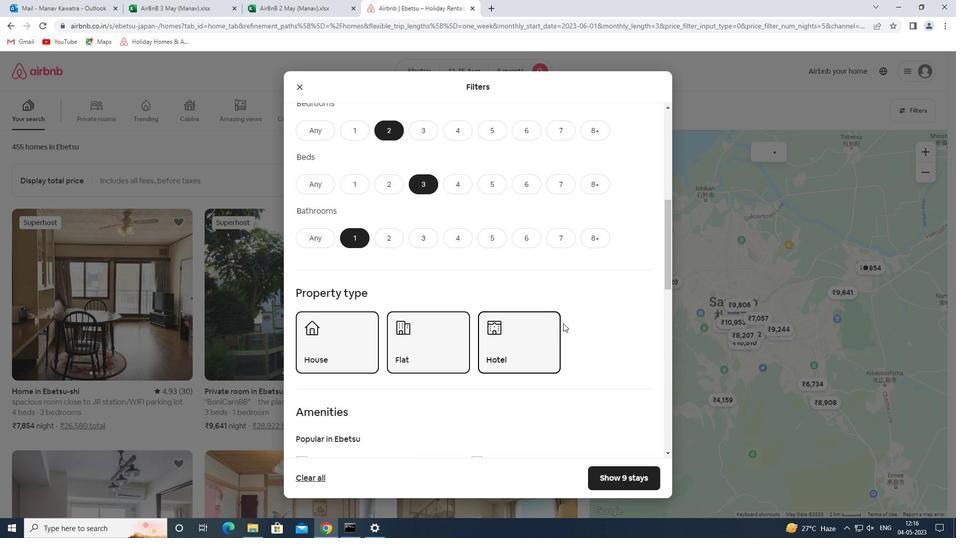 
Action: Mouse moved to (564, 323)
Screenshot: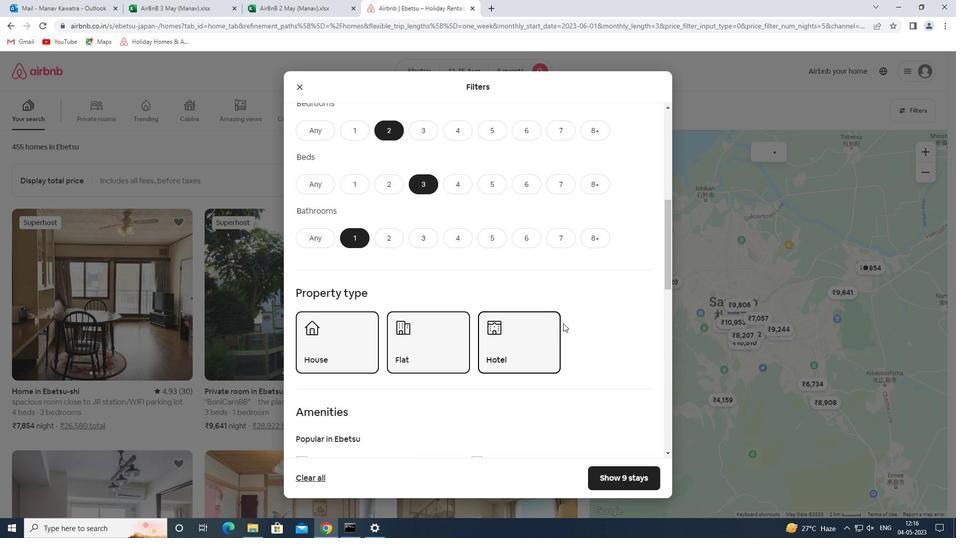 
Action: Mouse scrolled (564, 322) with delta (0, 0)
Screenshot: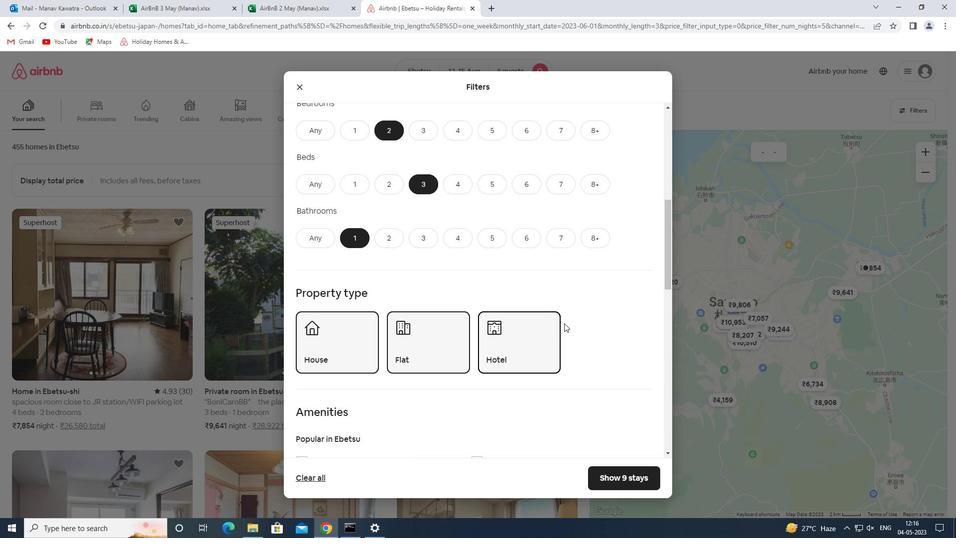 
Action: Mouse moved to (494, 263)
Screenshot: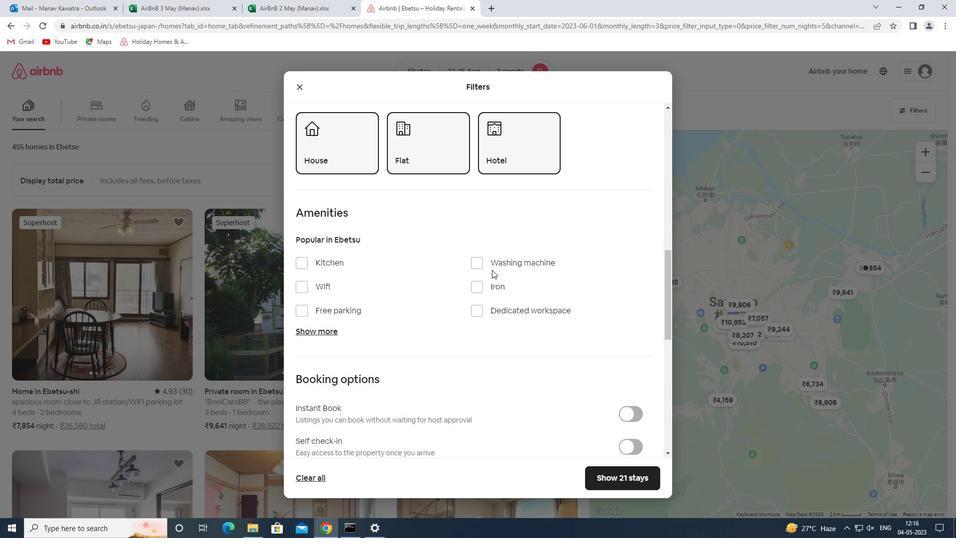
Action: Mouse pressed left at (494, 263)
Screenshot: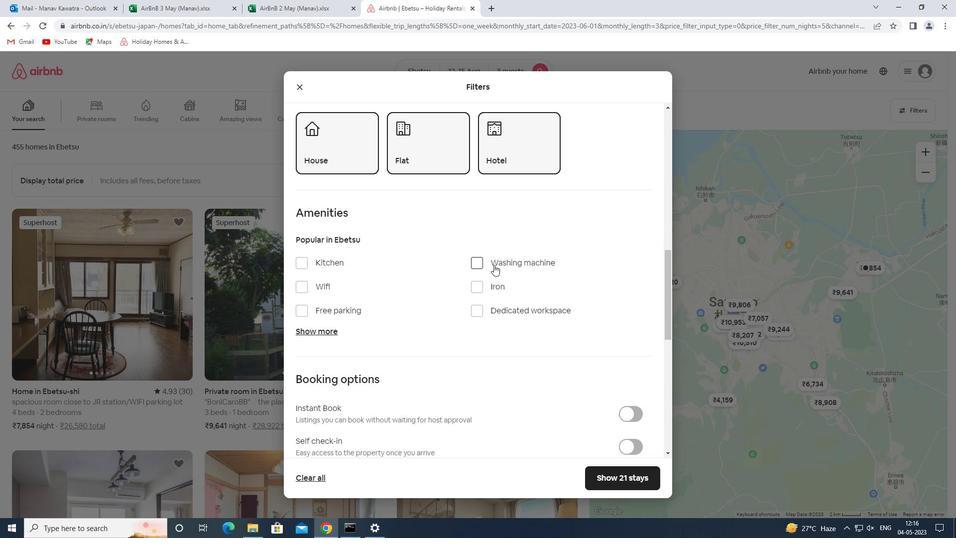 
Action: Mouse moved to (603, 355)
Screenshot: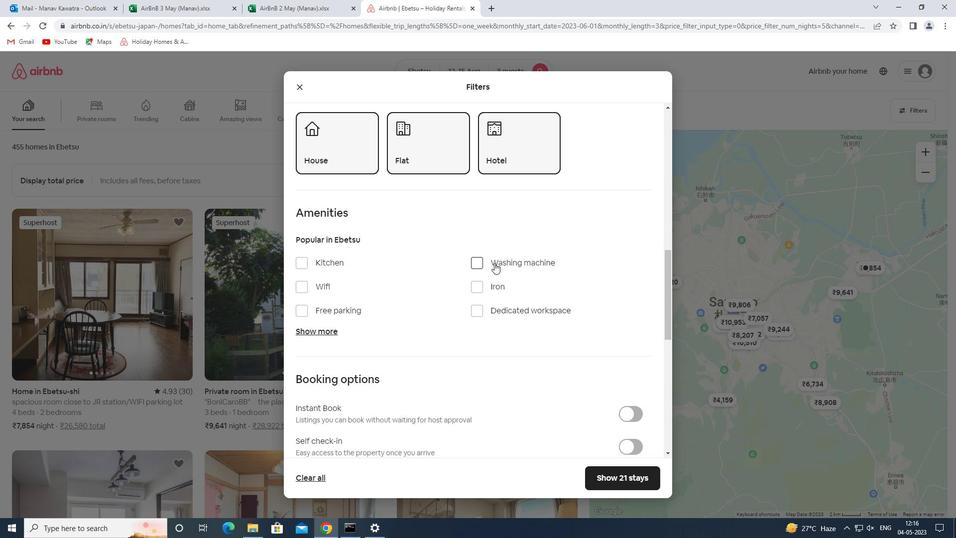 
Action: Mouse scrolled (603, 354) with delta (0, 0)
Screenshot: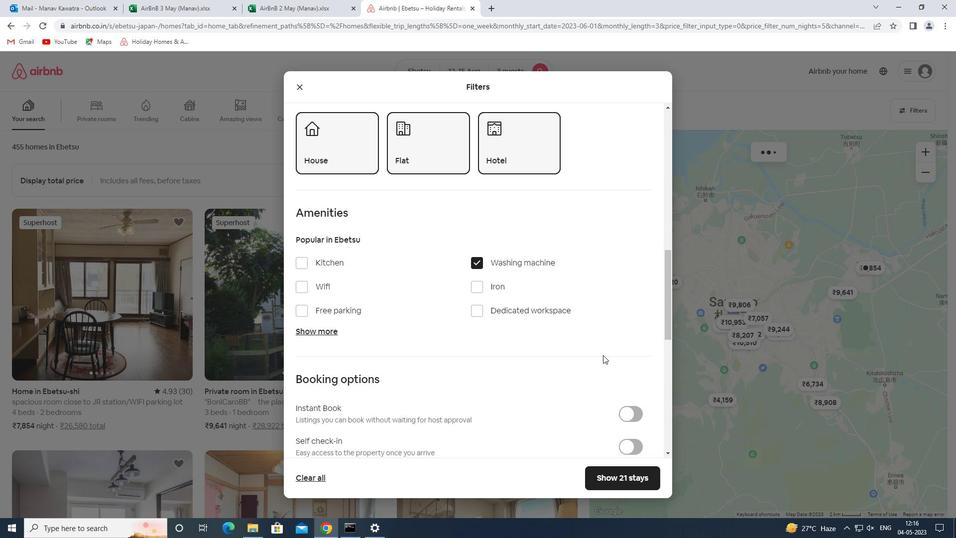 
Action: Mouse scrolled (603, 354) with delta (0, 0)
Screenshot: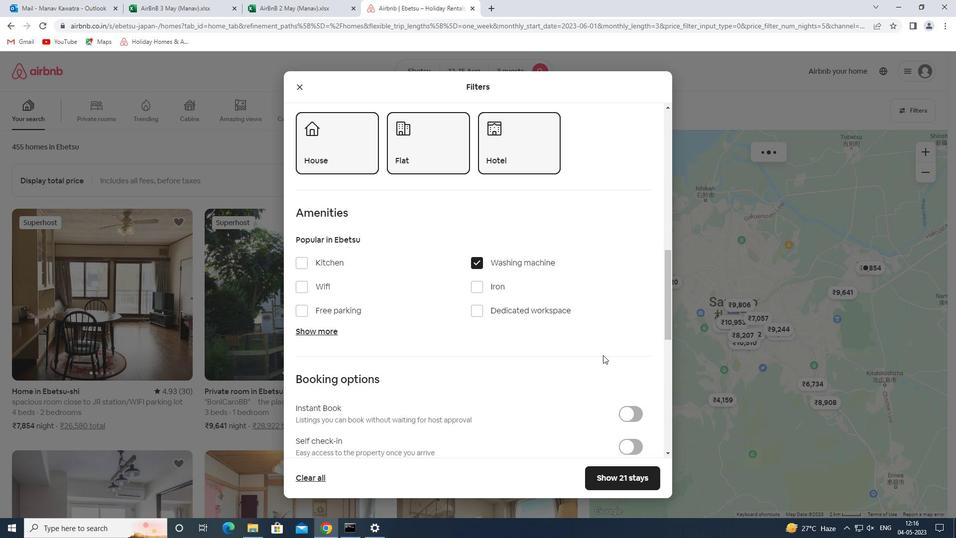 
Action: Mouse scrolled (603, 354) with delta (0, 0)
Screenshot: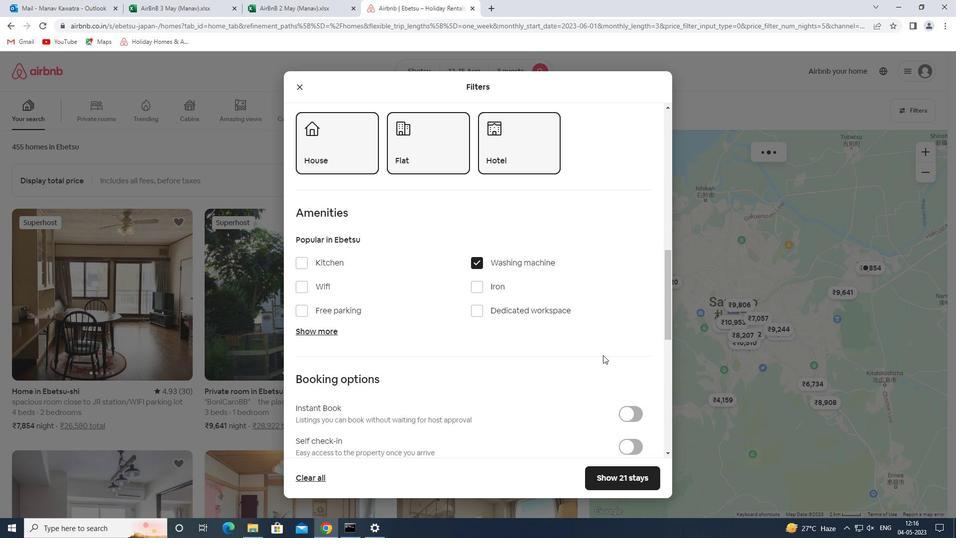 
Action: Mouse scrolled (603, 354) with delta (0, 0)
Screenshot: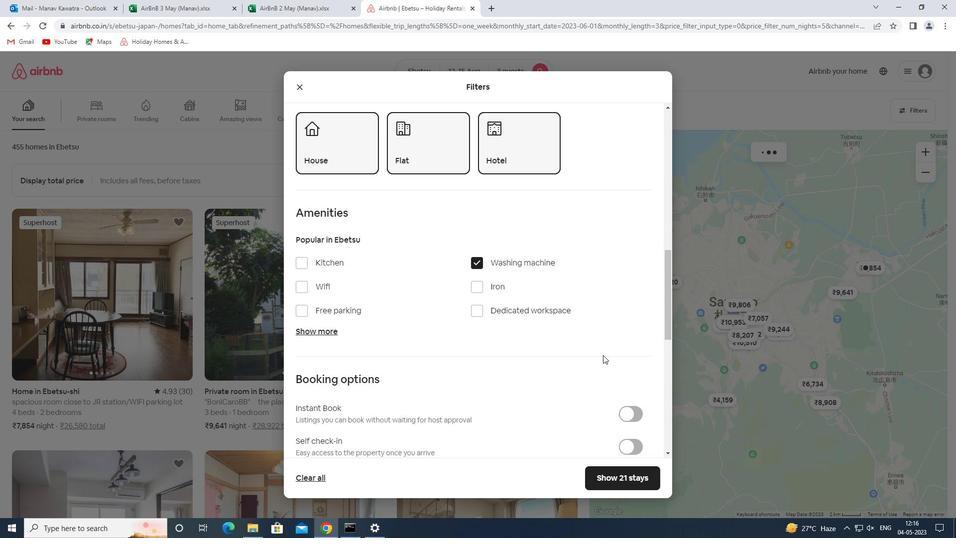 
Action: Mouse scrolled (603, 354) with delta (0, 0)
Screenshot: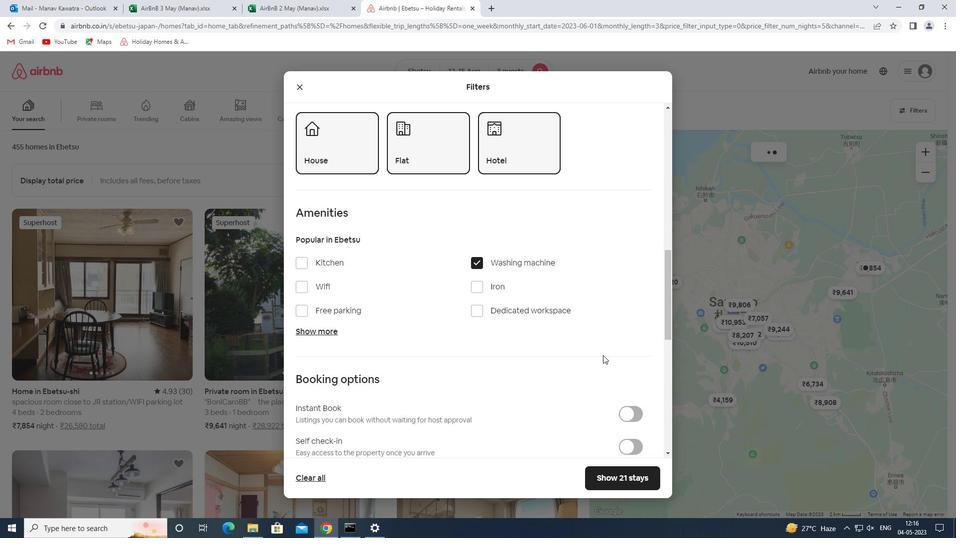 
Action: Mouse moved to (631, 202)
Screenshot: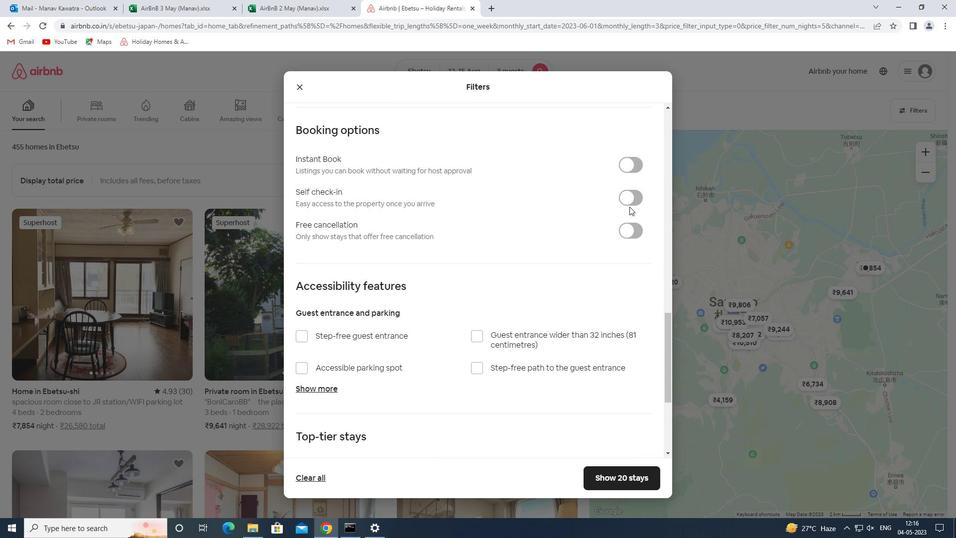 
Action: Mouse pressed left at (631, 202)
Screenshot: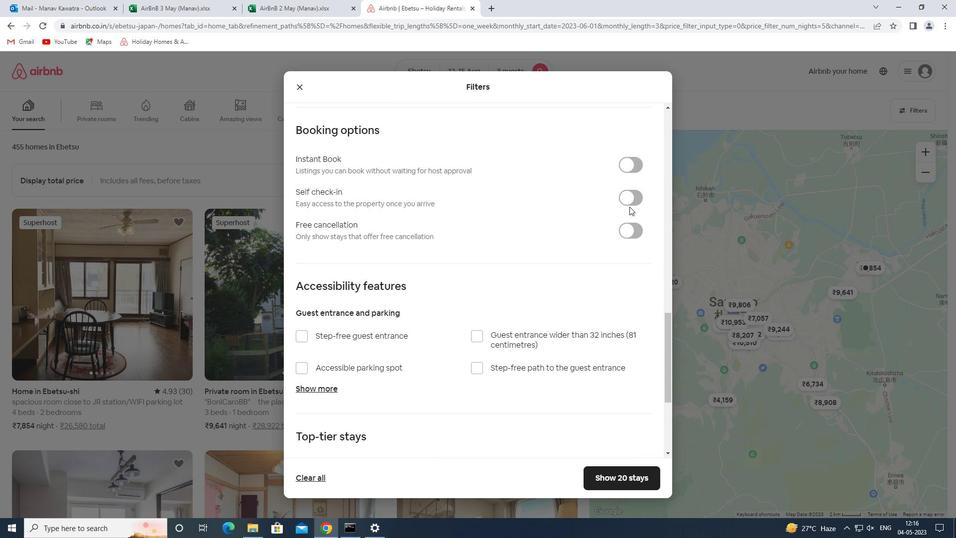 
Action: Mouse moved to (529, 232)
Screenshot: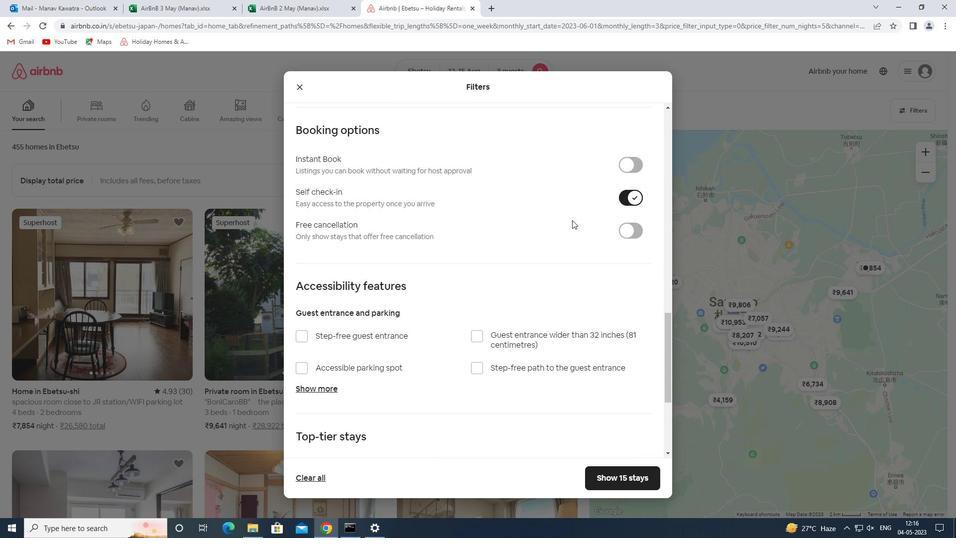 
Action: Mouse scrolled (529, 232) with delta (0, 0)
Screenshot: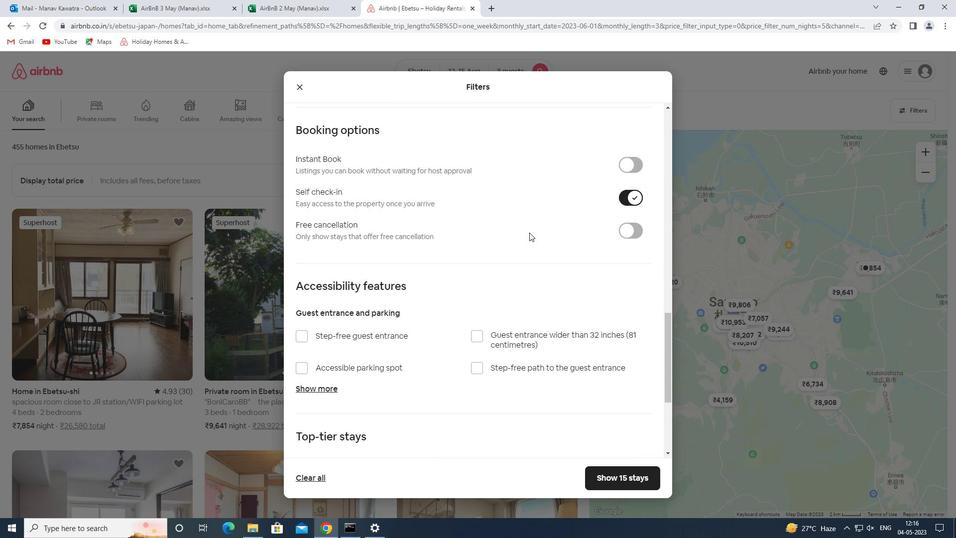 
Action: Mouse scrolled (529, 232) with delta (0, 0)
Screenshot: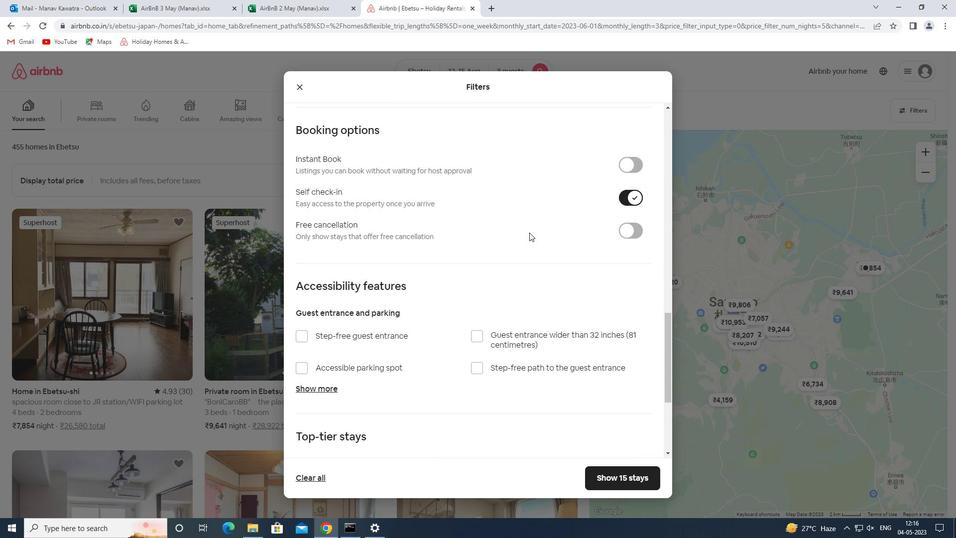 
Action: Mouse moved to (529, 232)
Screenshot: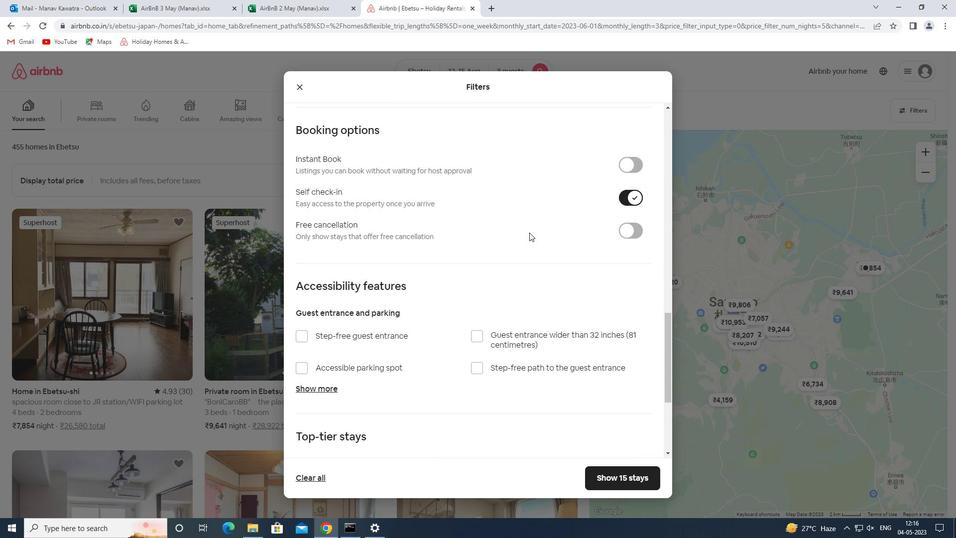 
Action: Mouse scrolled (529, 232) with delta (0, 0)
Screenshot: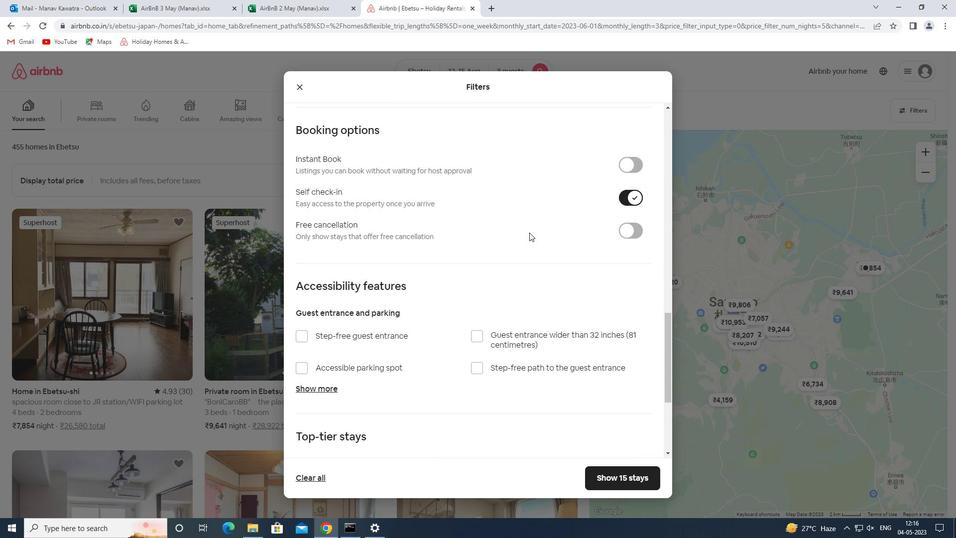 
Action: Mouse moved to (529, 234)
Screenshot: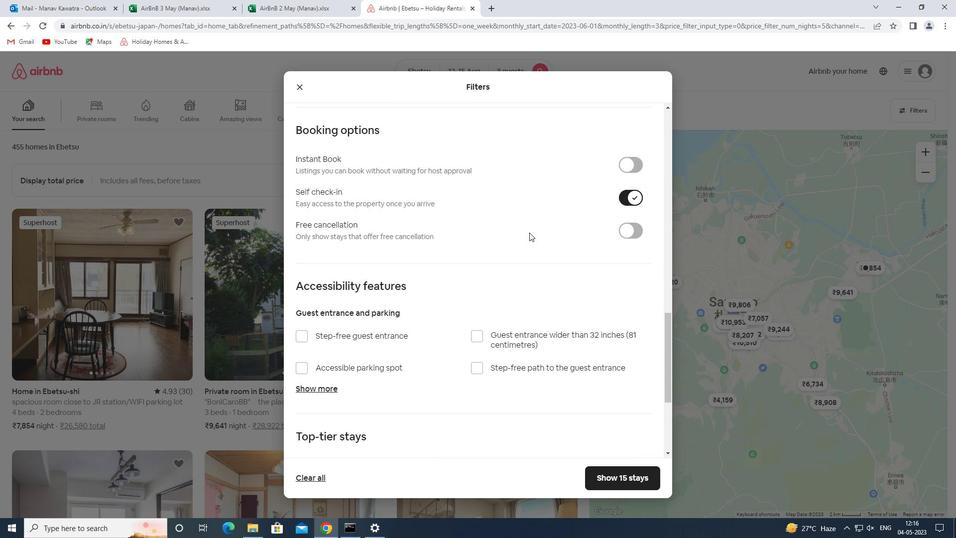 
Action: Mouse scrolled (529, 233) with delta (0, 0)
Screenshot: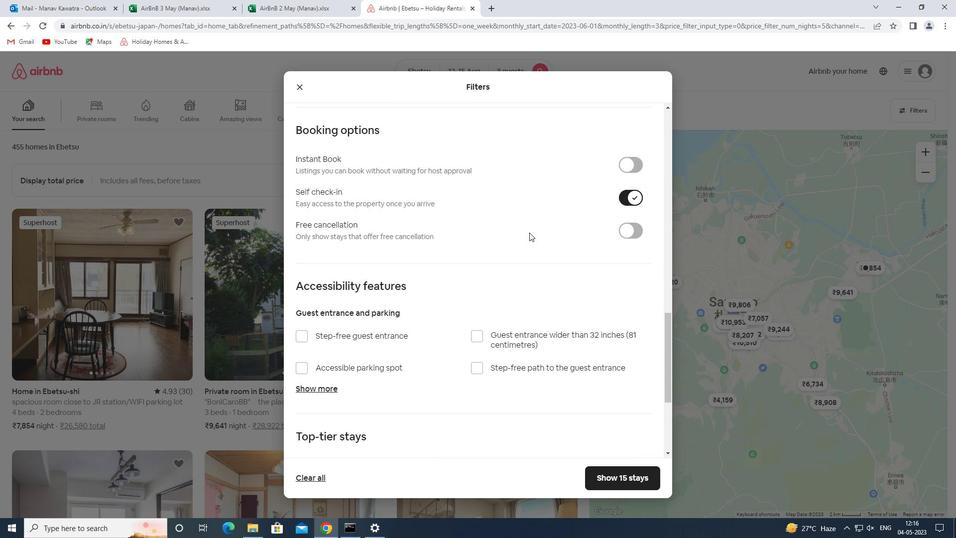 
Action: Mouse moved to (333, 392)
Screenshot: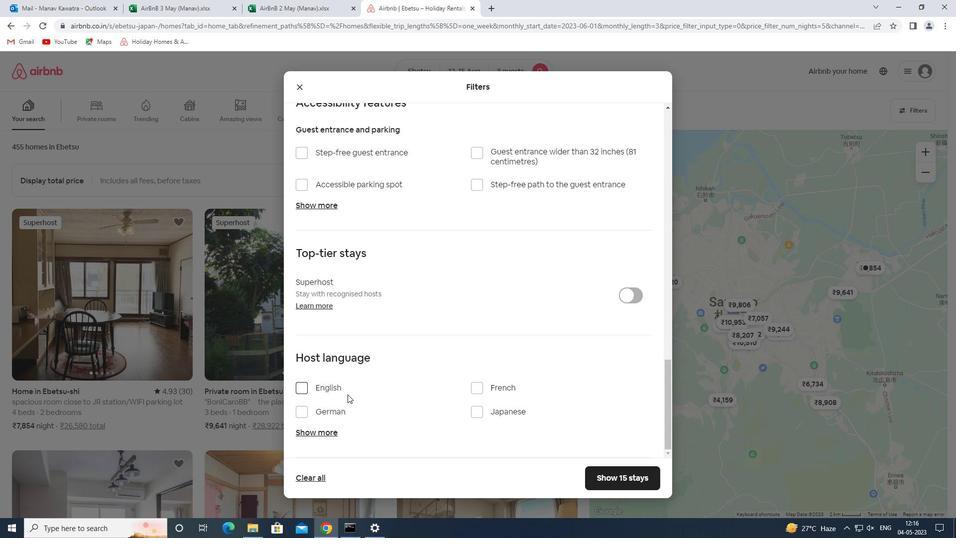 
Action: Mouse pressed left at (333, 392)
Screenshot: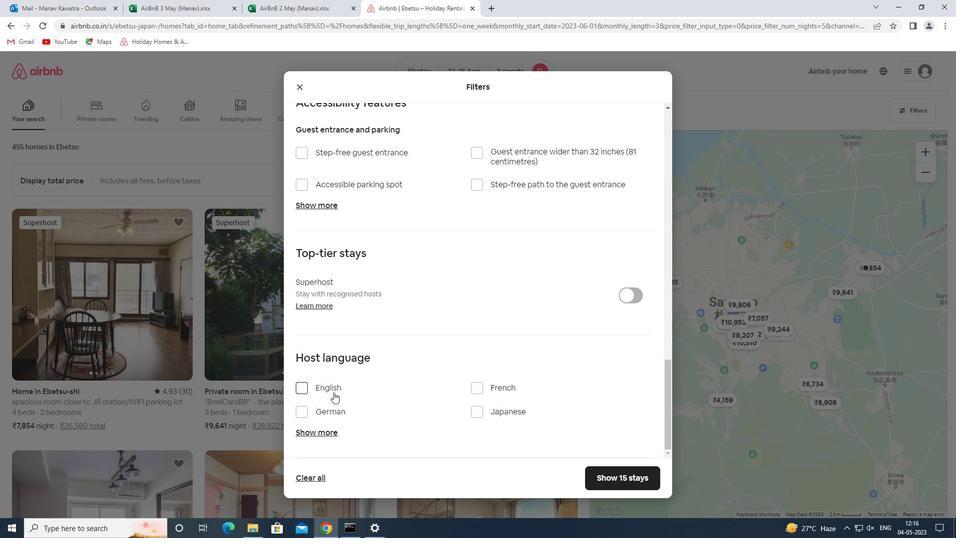 
Action: Mouse moved to (604, 483)
Screenshot: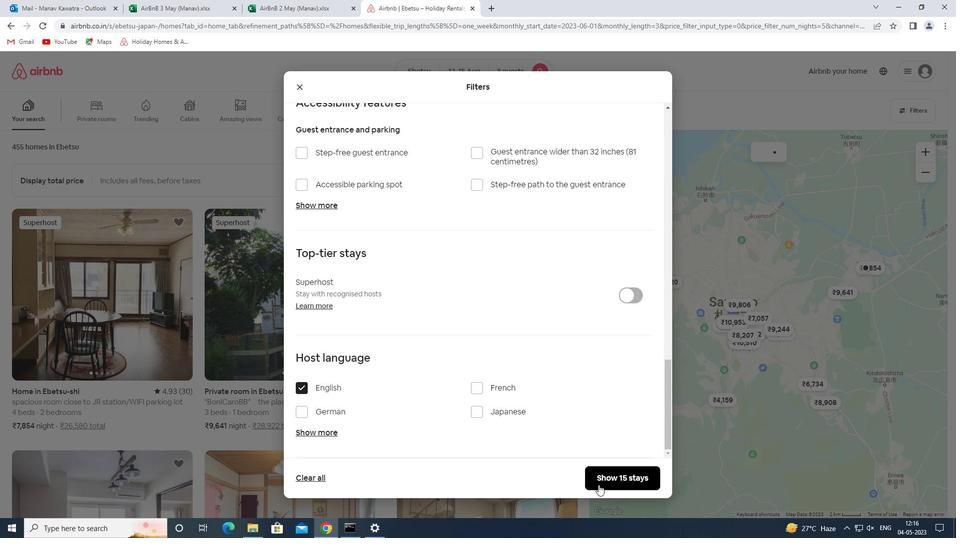 
Action: Mouse pressed left at (604, 483)
Screenshot: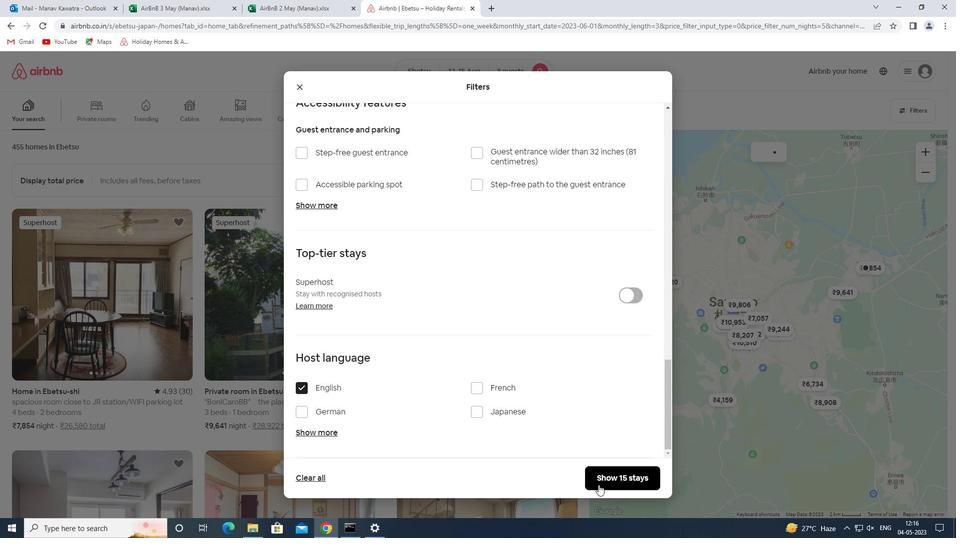 
Action: Mouse moved to (602, 477)
Screenshot: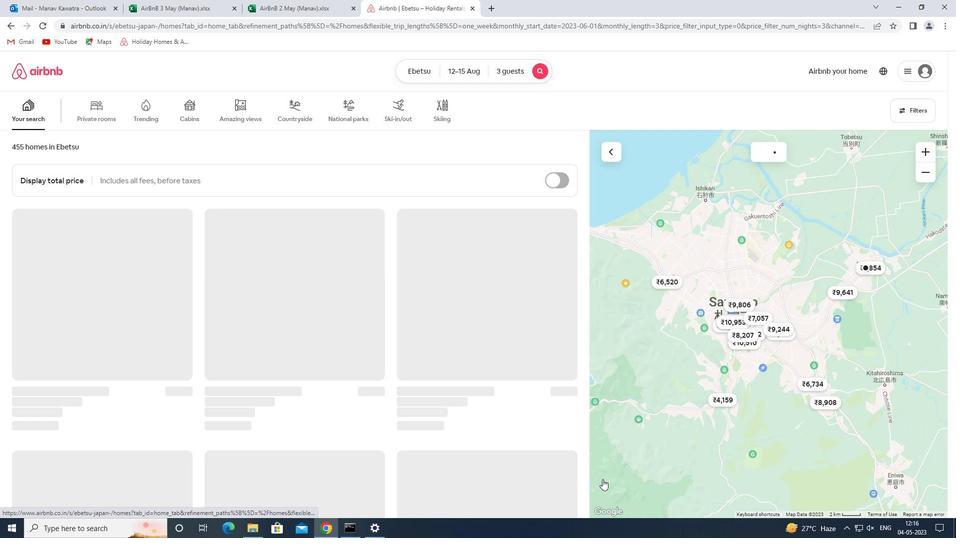 
